 Task: Find connections with filter location Dormagen with filter topic #openhouse with filter profile language Potuguese with filter current company Harvard Business Publishing with filter school Osmania University with filter industry Fossil Fuel Electric Power Generation with filter service category Life Coaching with filter keywords title Operations Assistant
Action: Mouse moved to (477, 61)
Screenshot: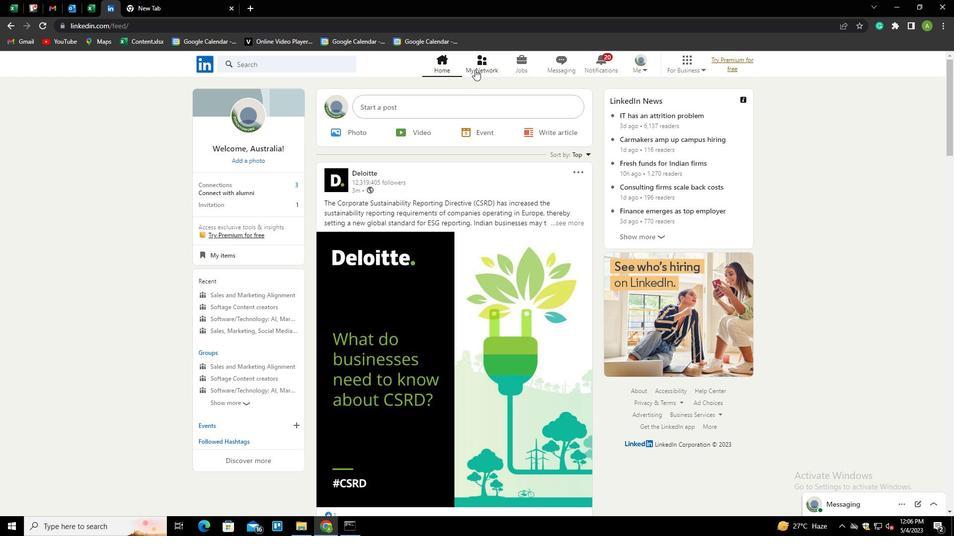 
Action: Mouse pressed left at (477, 61)
Screenshot: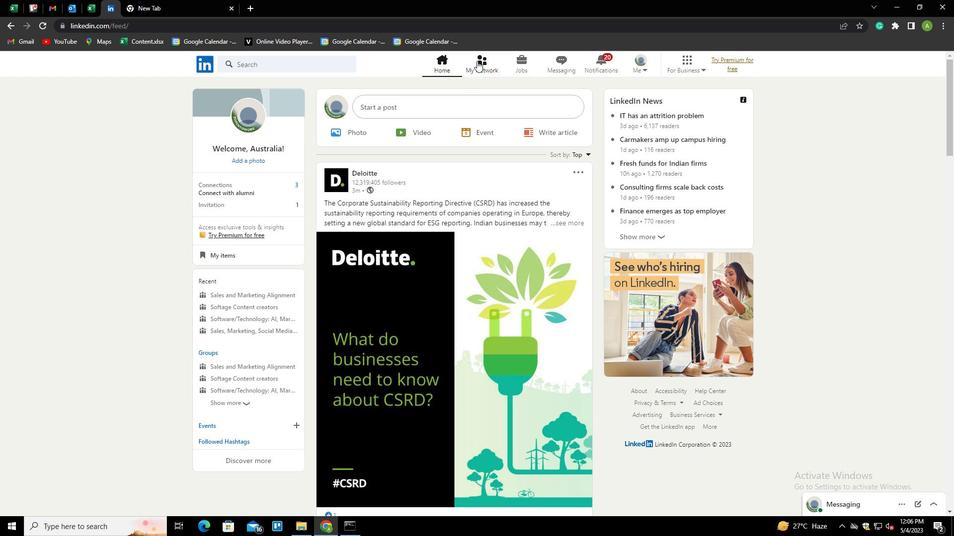 
Action: Mouse moved to (287, 114)
Screenshot: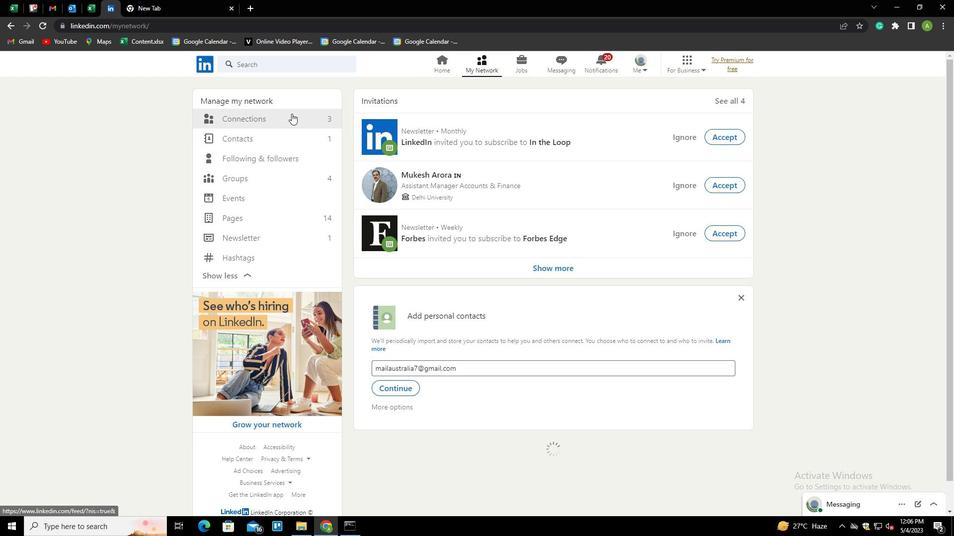 
Action: Mouse pressed left at (287, 114)
Screenshot: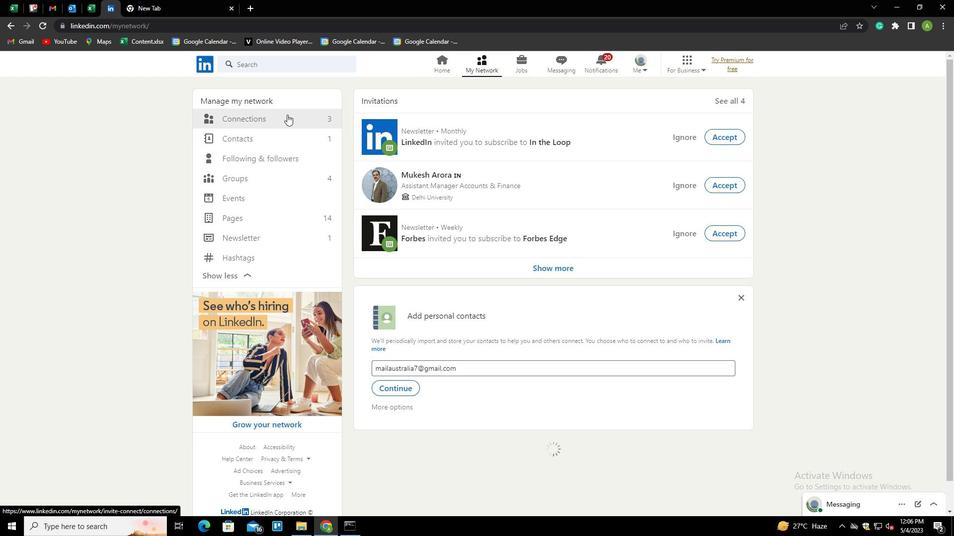
Action: Mouse moved to (531, 117)
Screenshot: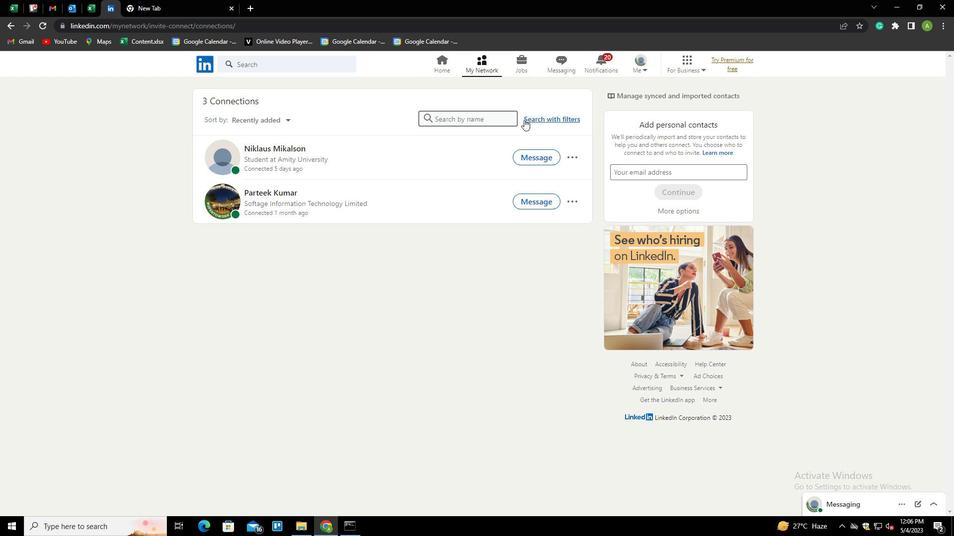
Action: Mouse pressed left at (531, 117)
Screenshot: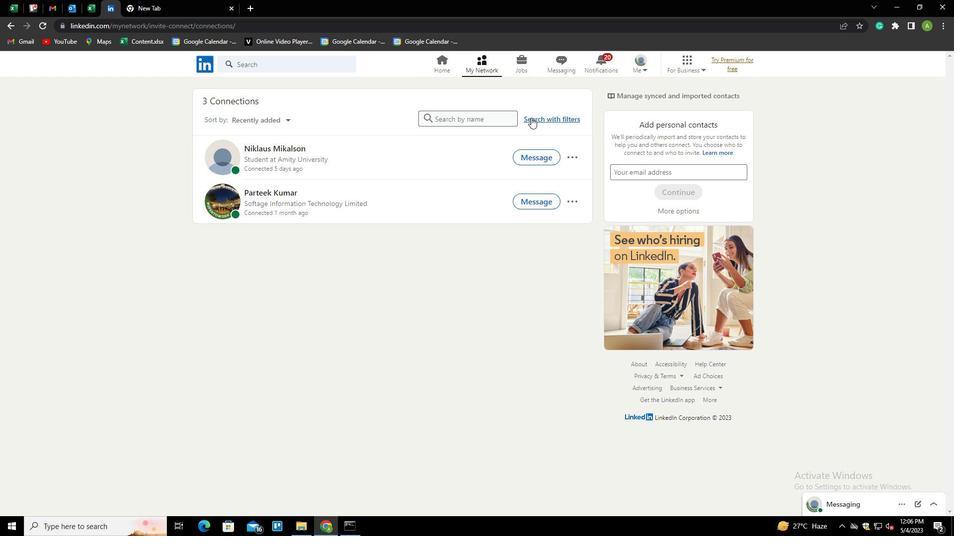 
Action: Mouse moved to (510, 92)
Screenshot: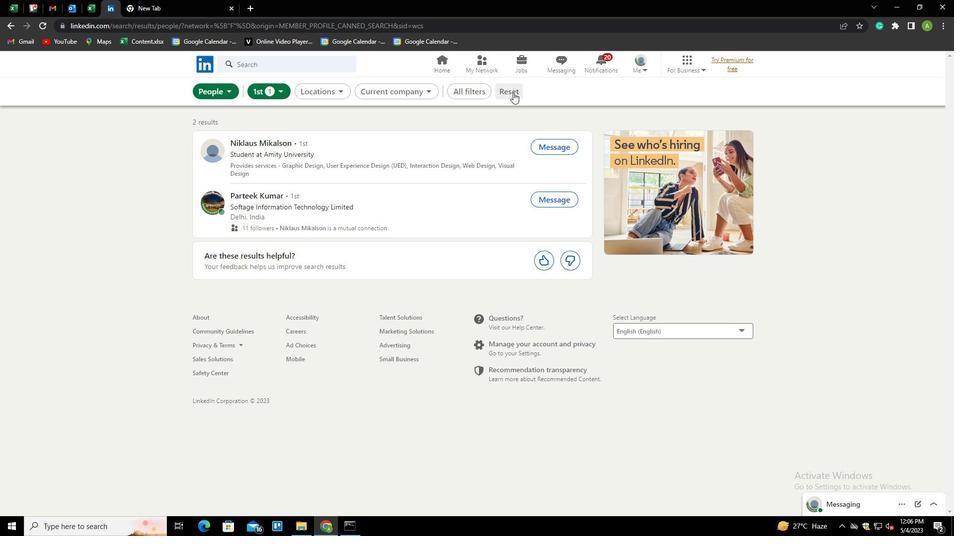 
Action: Mouse pressed left at (510, 92)
Screenshot: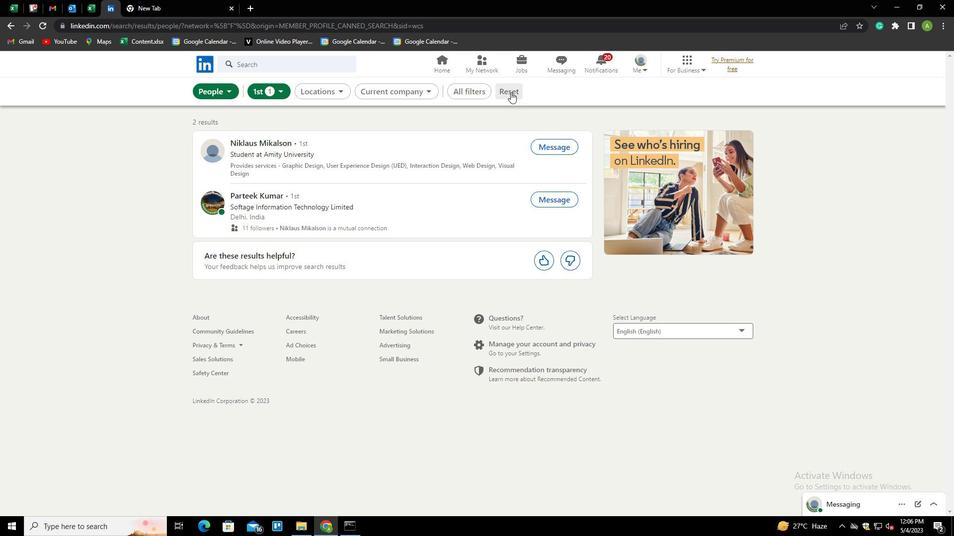 
Action: Mouse moved to (489, 92)
Screenshot: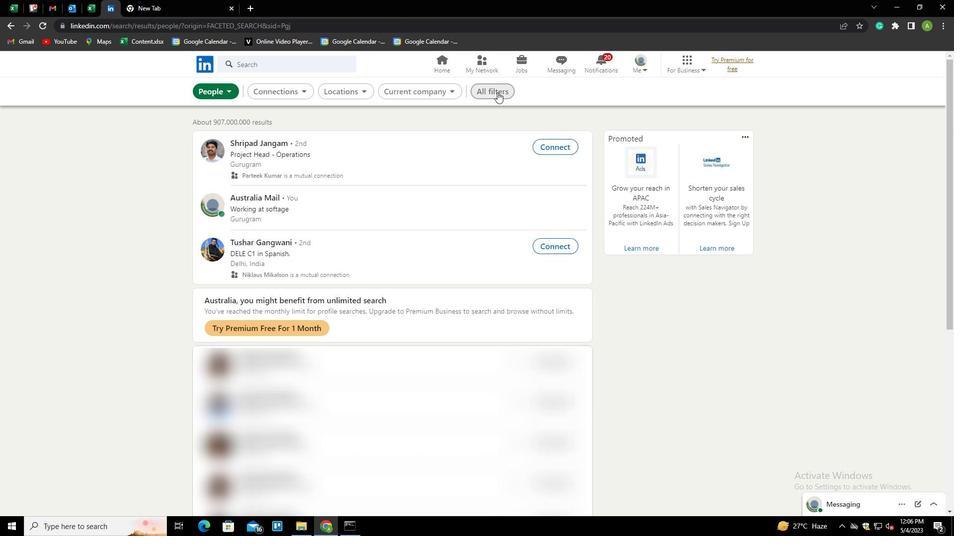 
Action: Mouse pressed left at (489, 92)
Screenshot: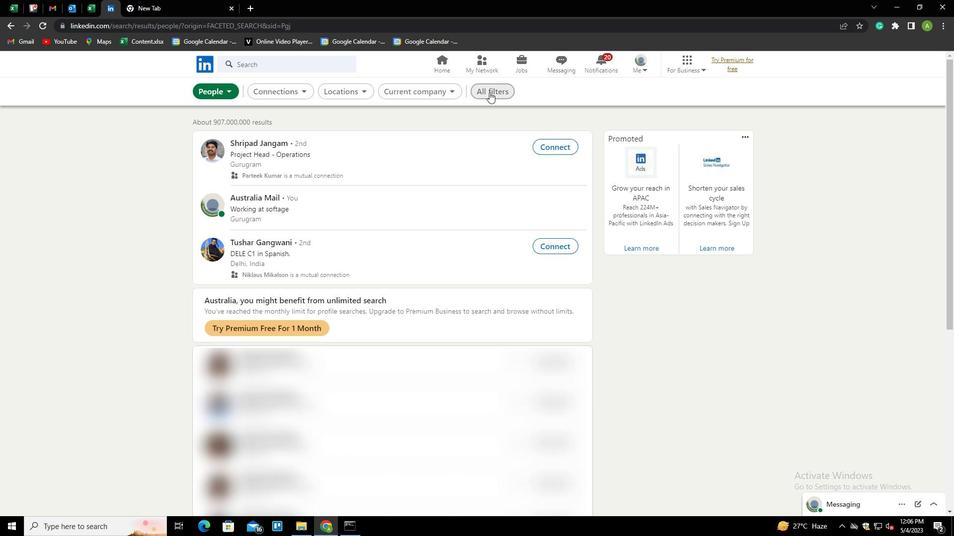 
Action: Mouse moved to (728, 252)
Screenshot: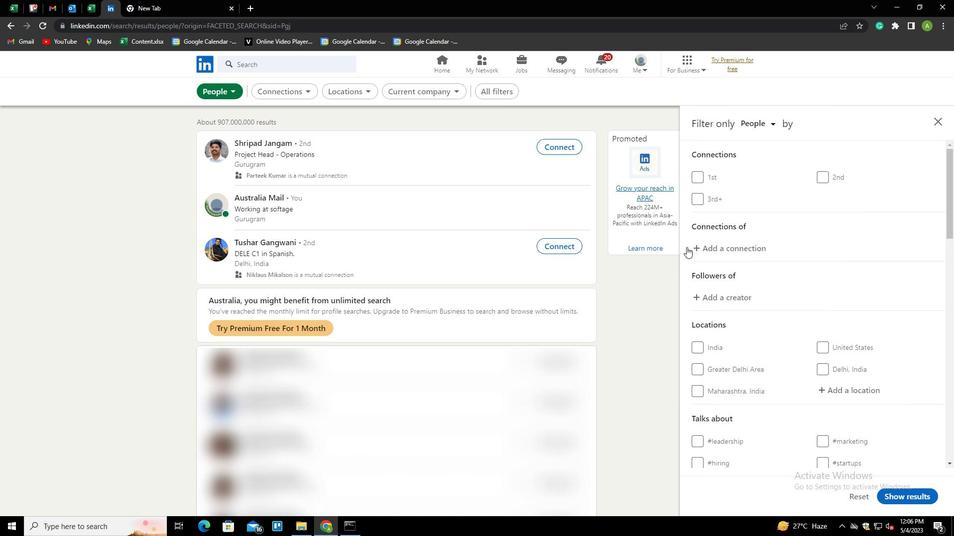
Action: Mouse scrolled (728, 251) with delta (0, 0)
Screenshot: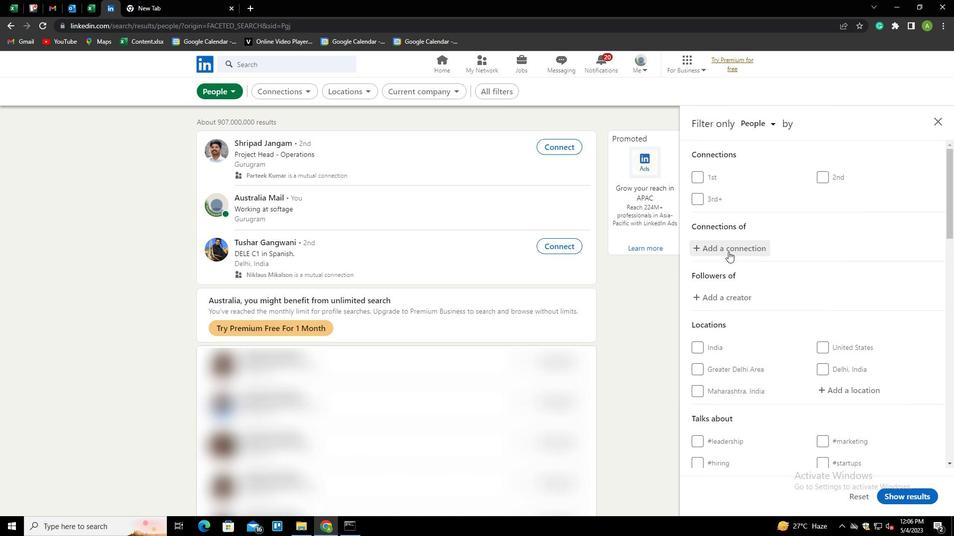 
Action: Mouse scrolled (728, 251) with delta (0, 0)
Screenshot: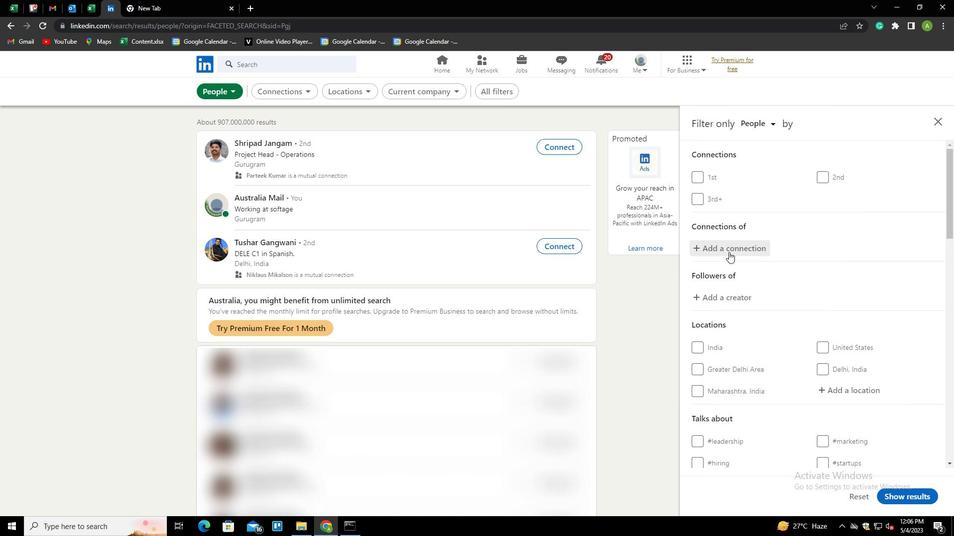 
Action: Mouse moved to (847, 293)
Screenshot: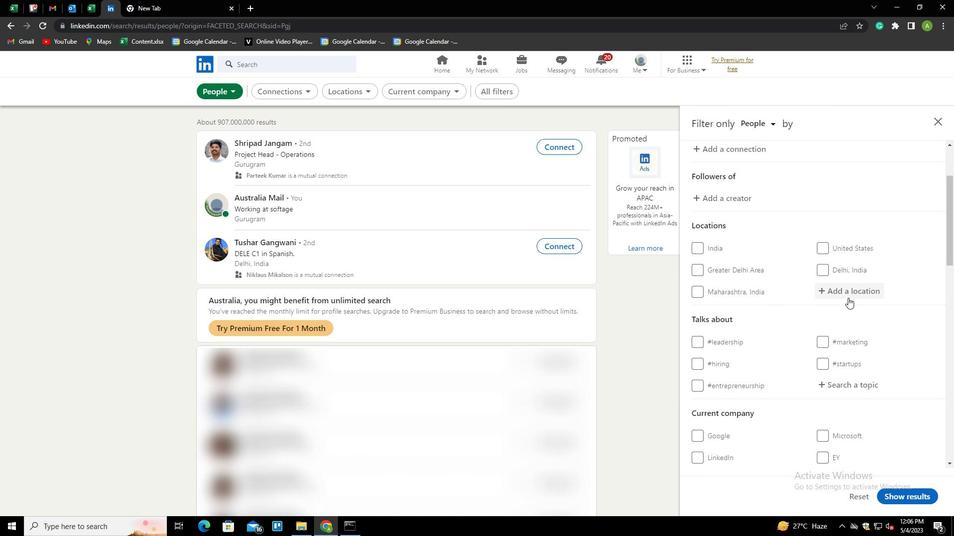 
Action: Mouse pressed left at (847, 293)
Screenshot: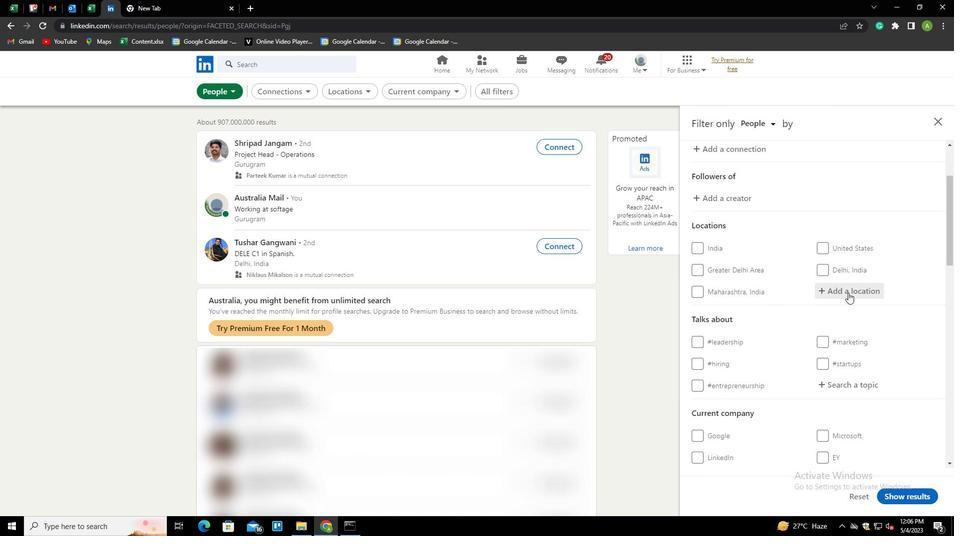
Action: Key pressed <Key.shift>
Screenshot: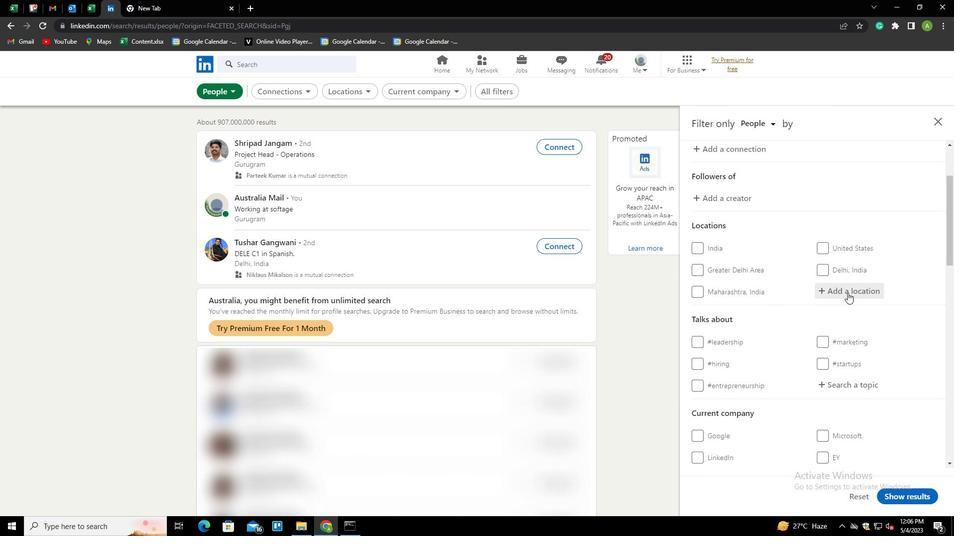 
Action: Mouse moved to (846, 293)
Screenshot: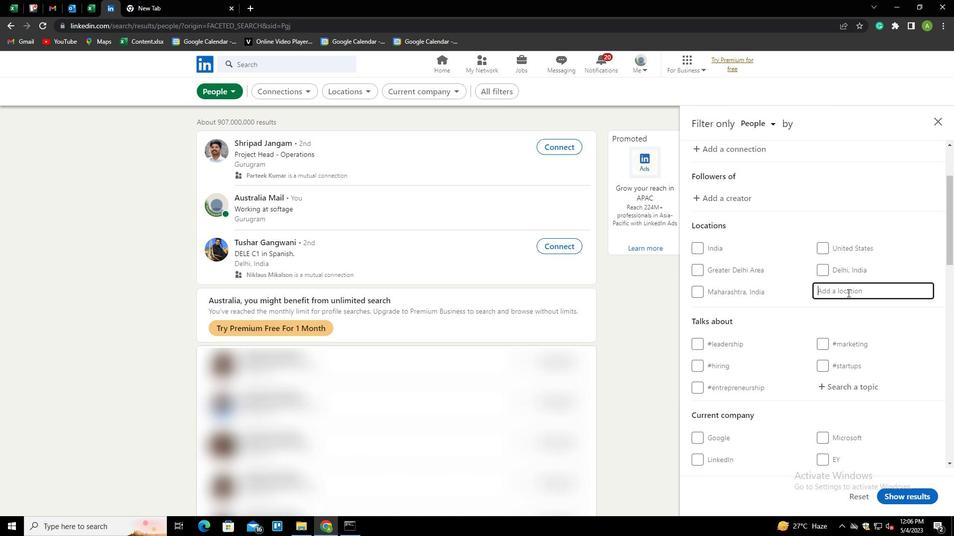 
Action: Key pressed DORMAGEN<Key.down><Key.enter>
Screenshot: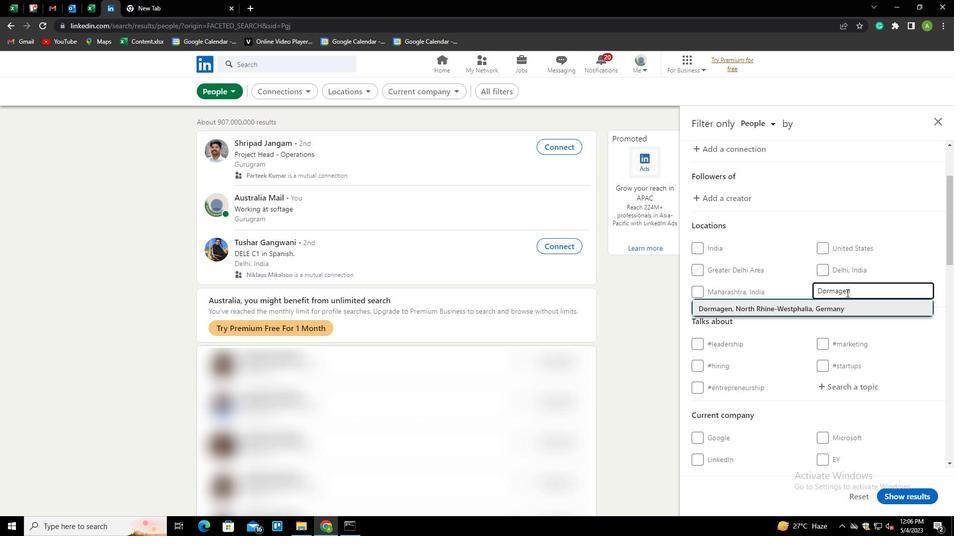 
Action: Mouse moved to (808, 272)
Screenshot: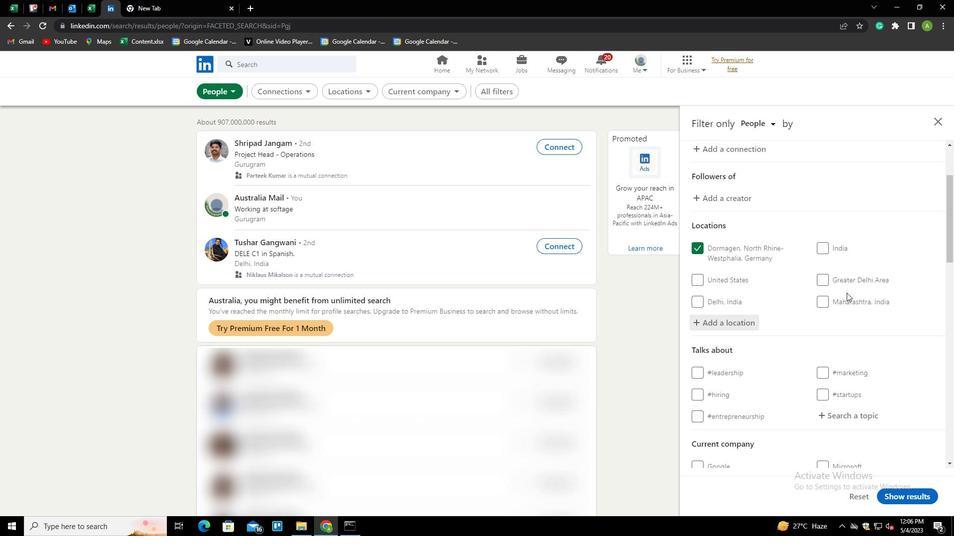 
Action: Mouse scrolled (808, 272) with delta (0, 0)
Screenshot: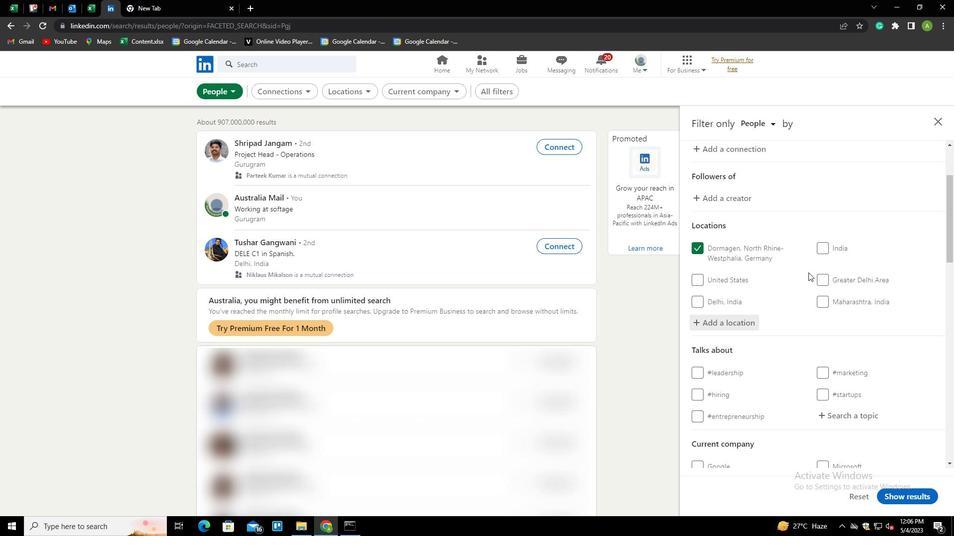 
Action: Mouse moved to (807, 272)
Screenshot: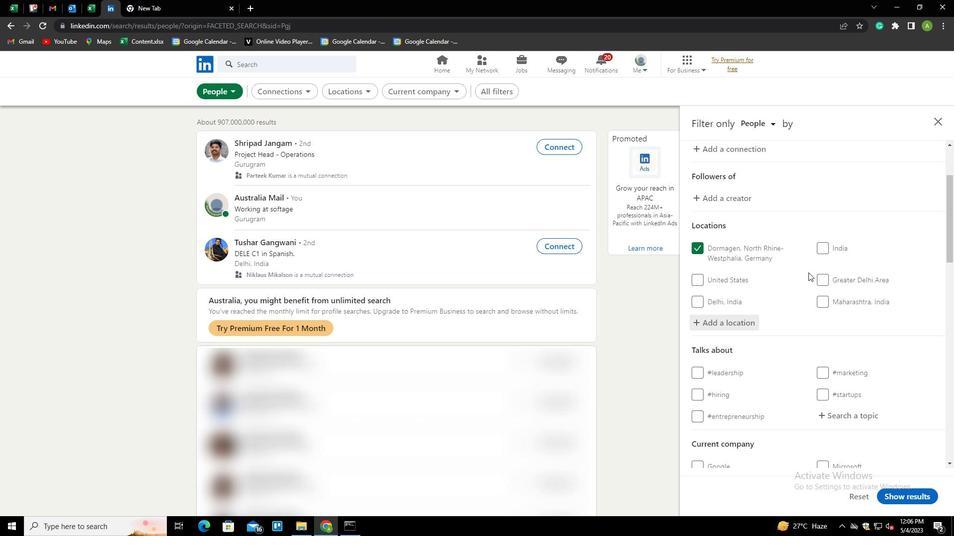 
Action: Mouse scrolled (807, 272) with delta (0, 0)
Screenshot: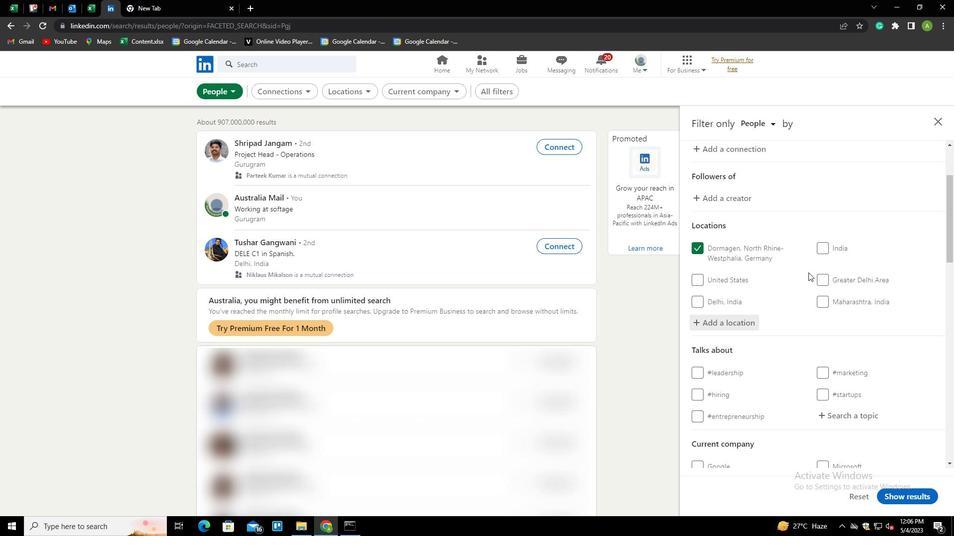 
Action: Mouse moved to (835, 313)
Screenshot: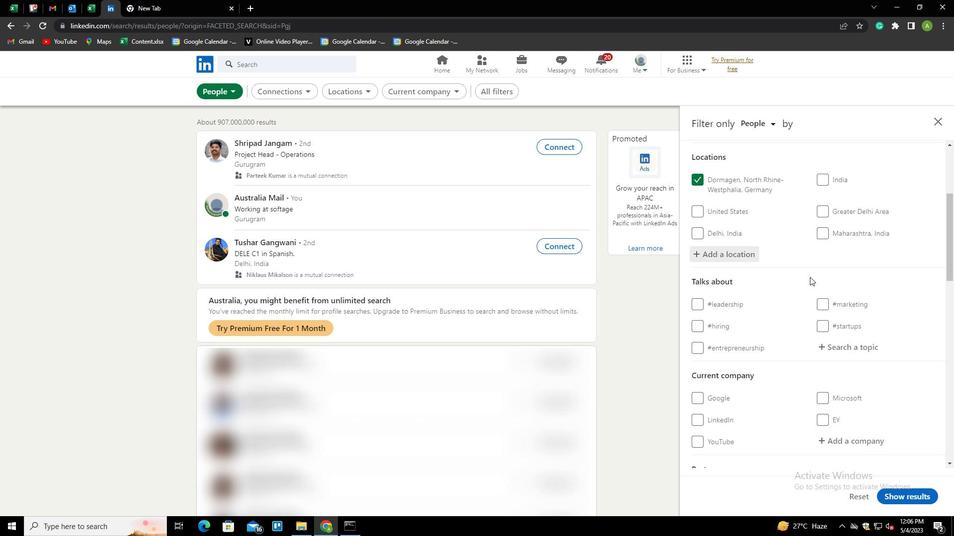 
Action: Mouse pressed left at (835, 313)
Screenshot: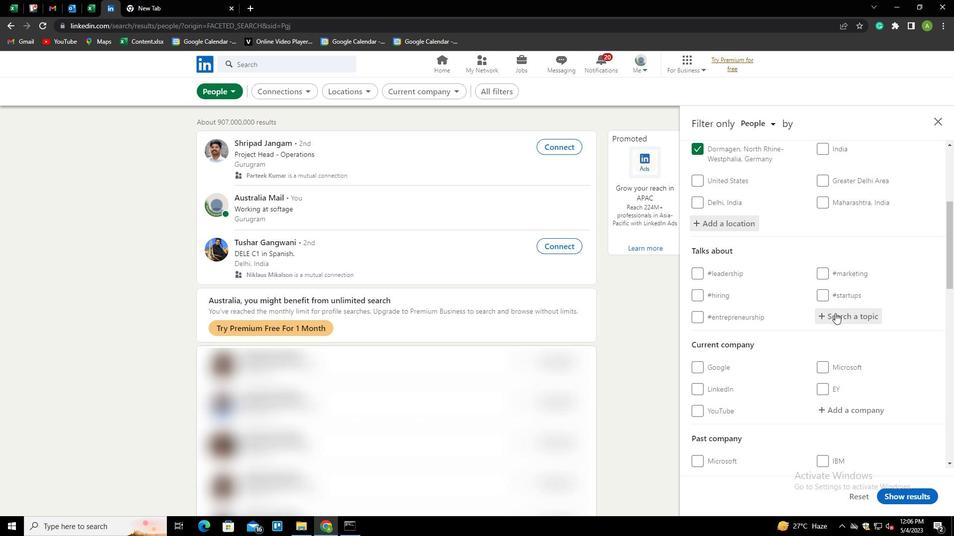 
Action: Key pressed OPENHOUSE<Key.down><Key.down><Key.enter>
Screenshot: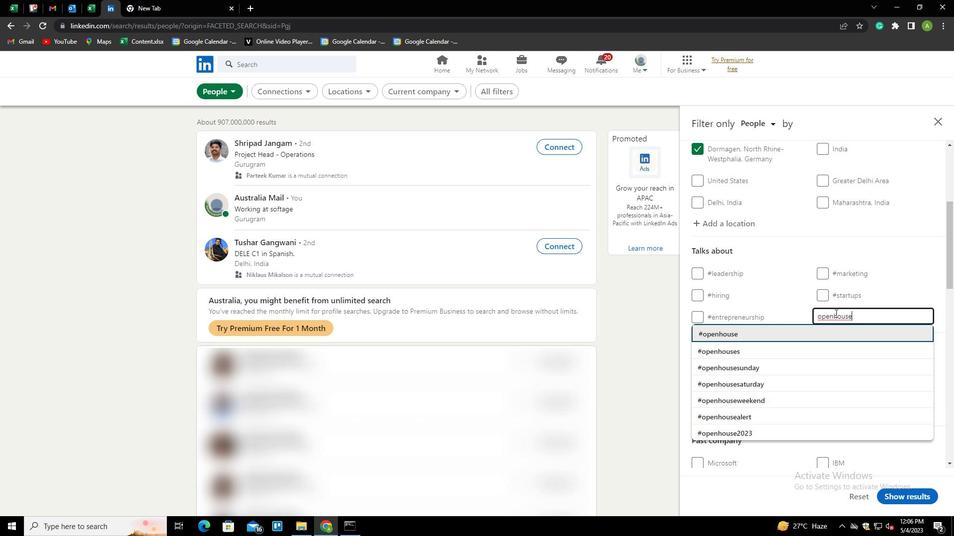 
Action: Mouse scrolled (835, 313) with delta (0, 0)
Screenshot: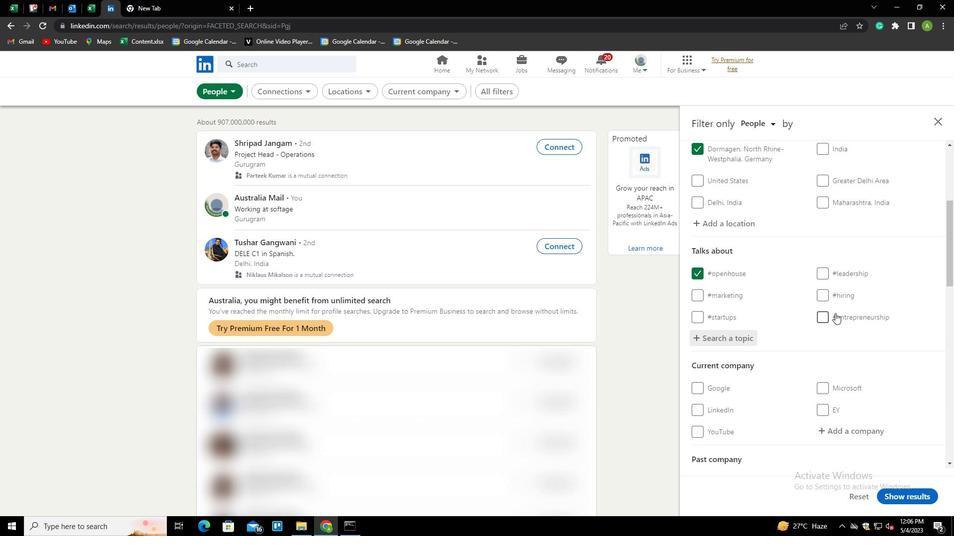 
Action: Mouse scrolled (835, 313) with delta (0, 0)
Screenshot: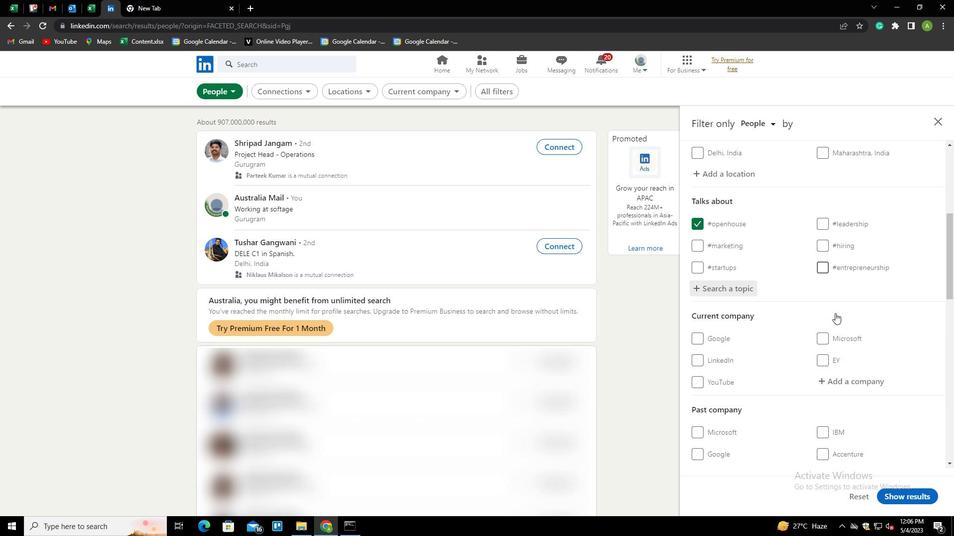 
Action: Mouse scrolled (835, 313) with delta (0, 0)
Screenshot: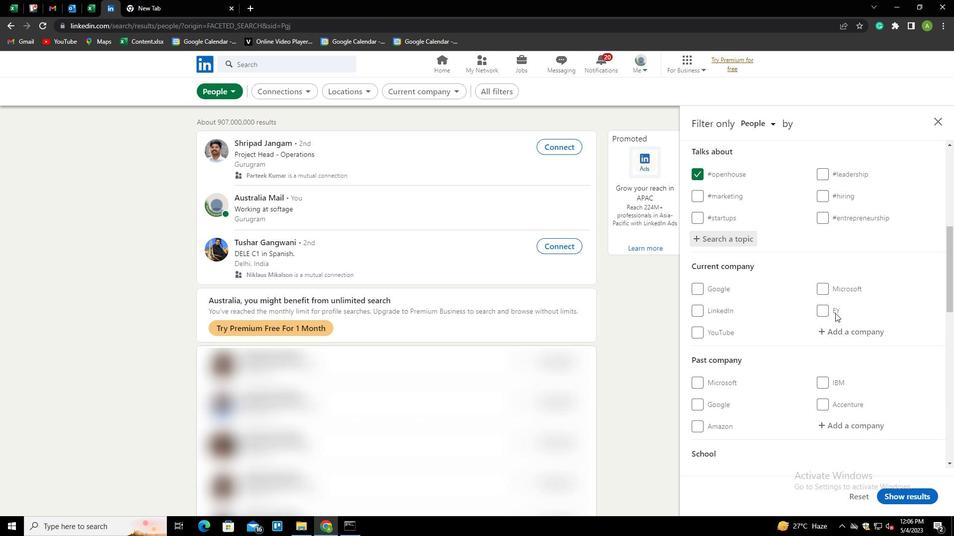 
Action: Mouse scrolled (835, 313) with delta (0, 0)
Screenshot: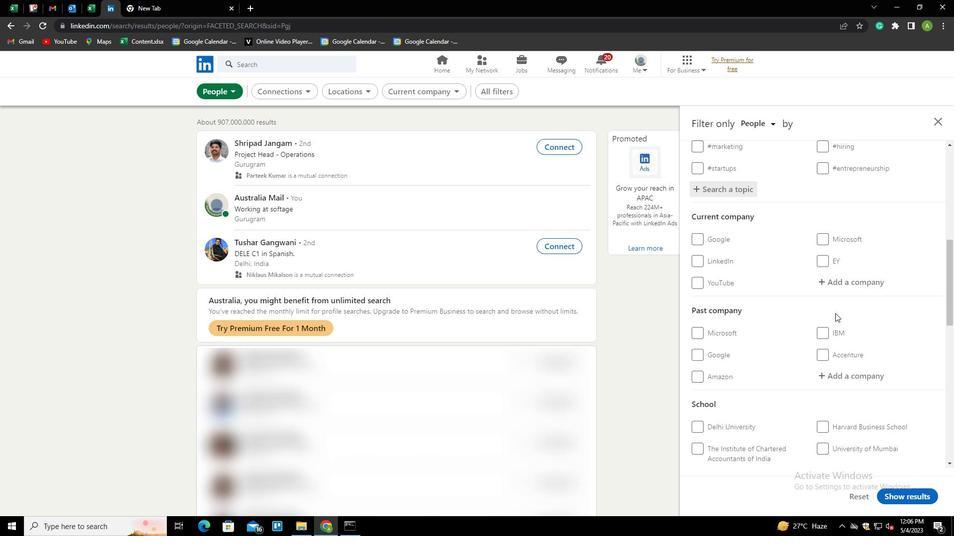 
Action: Mouse scrolled (835, 313) with delta (0, 0)
Screenshot: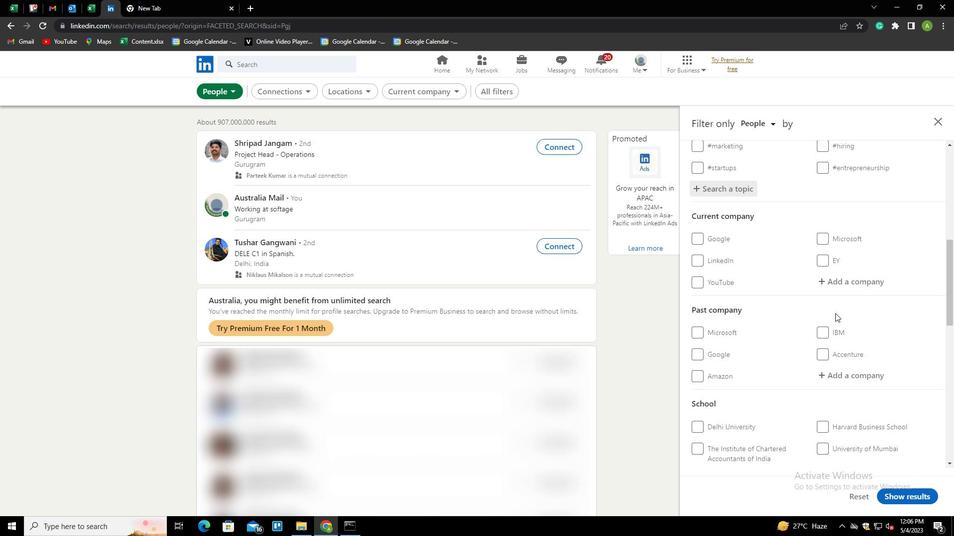 
Action: Mouse scrolled (835, 313) with delta (0, 0)
Screenshot: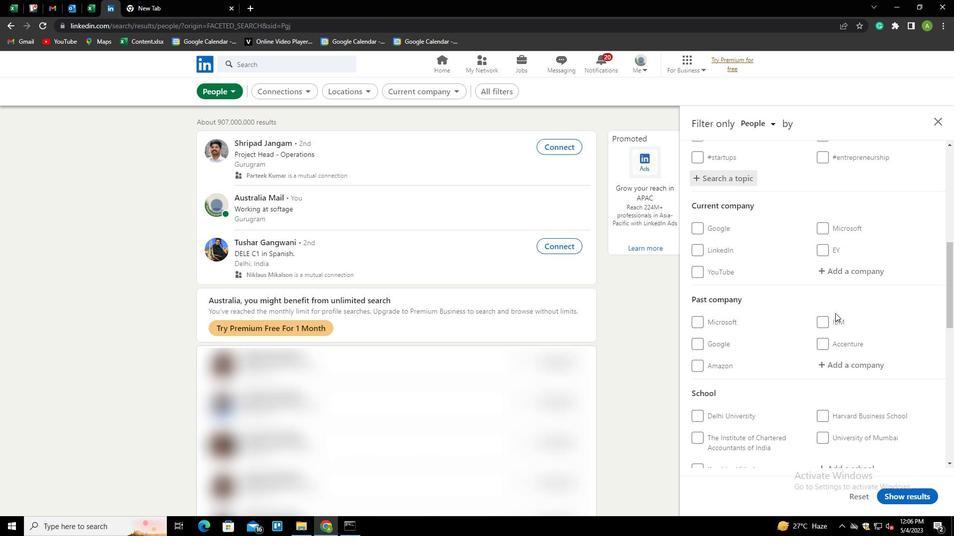 
Action: Mouse scrolled (835, 313) with delta (0, 0)
Screenshot: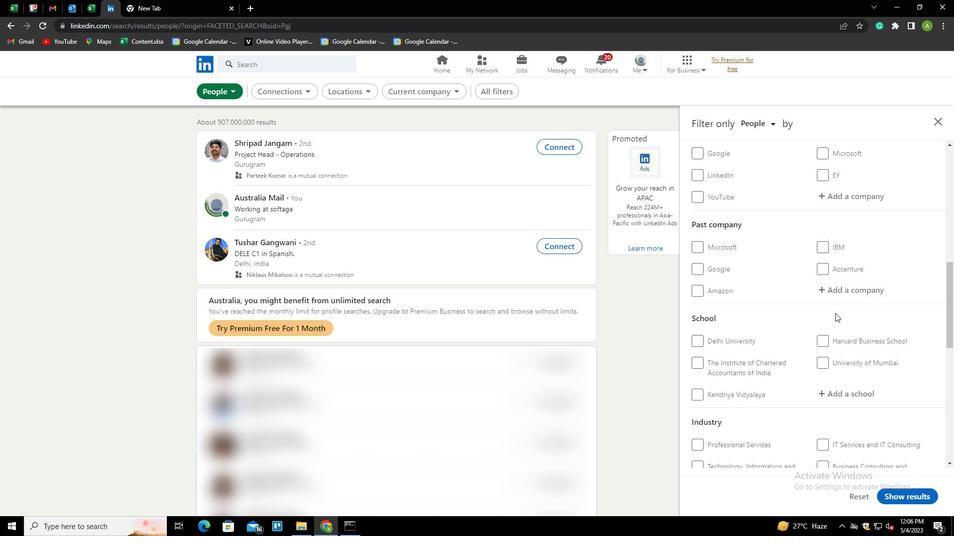 
Action: Mouse scrolled (835, 313) with delta (0, 0)
Screenshot: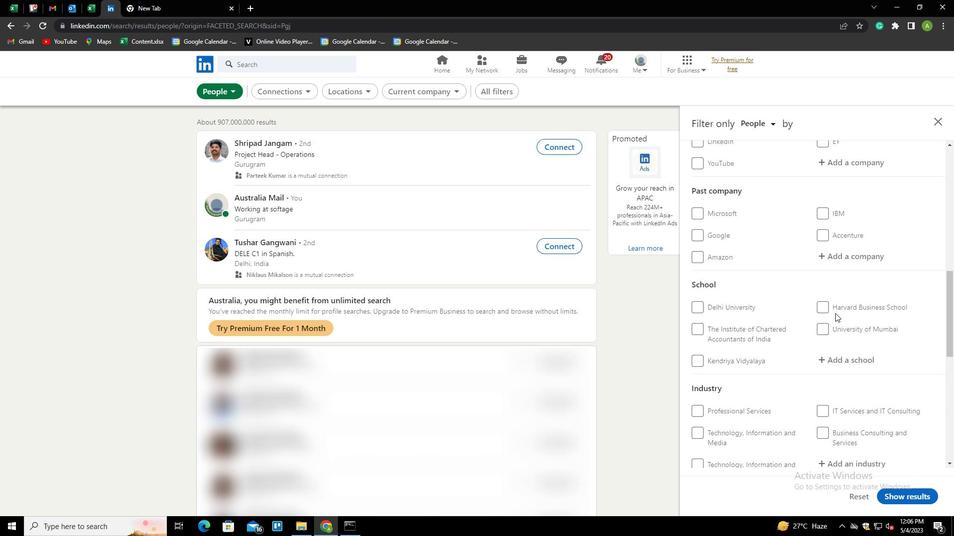 
Action: Mouse scrolled (835, 313) with delta (0, 0)
Screenshot: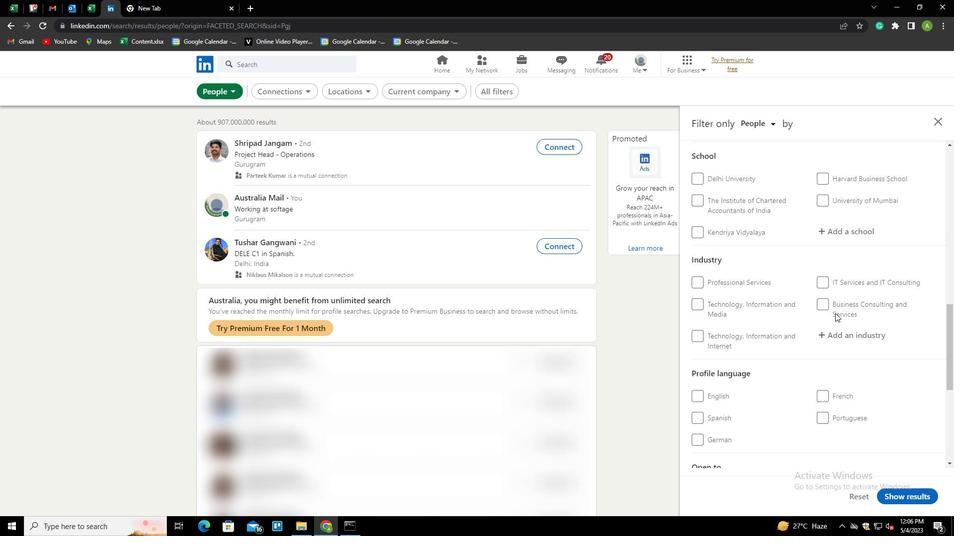 
Action: Mouse moved to (822, 373)
Screenshot: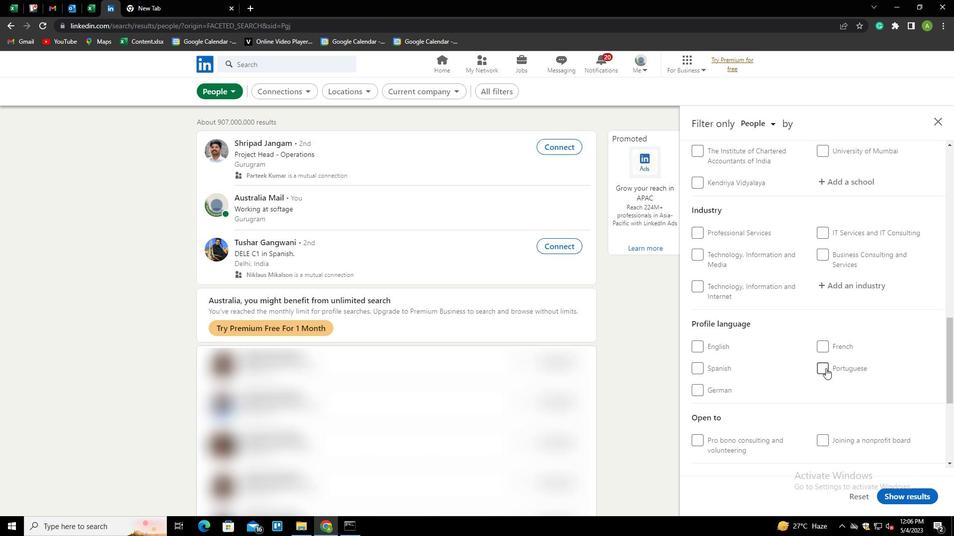 
Action: Mouse pressed left at (822, 373)
Screenshot: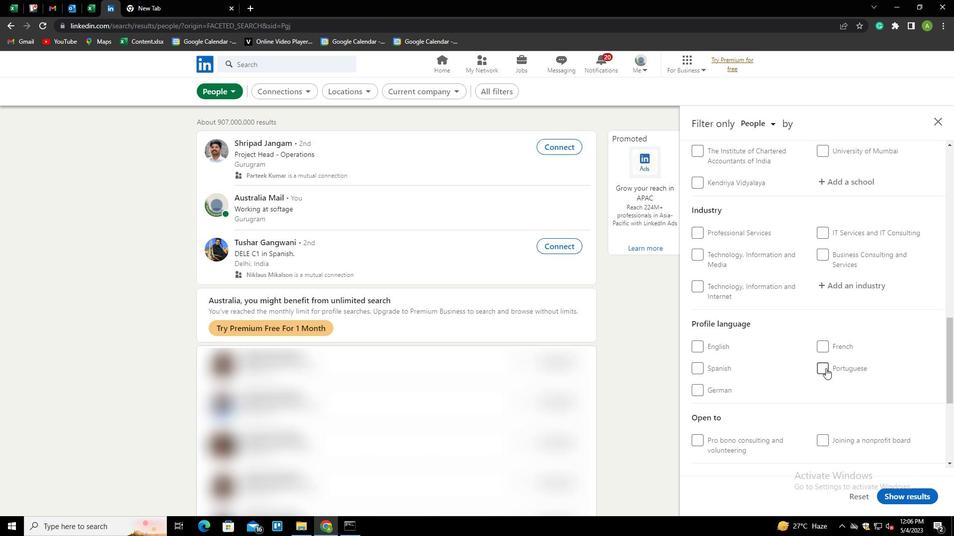 
Action: Mouse moved to (855, 330)
Screenshot: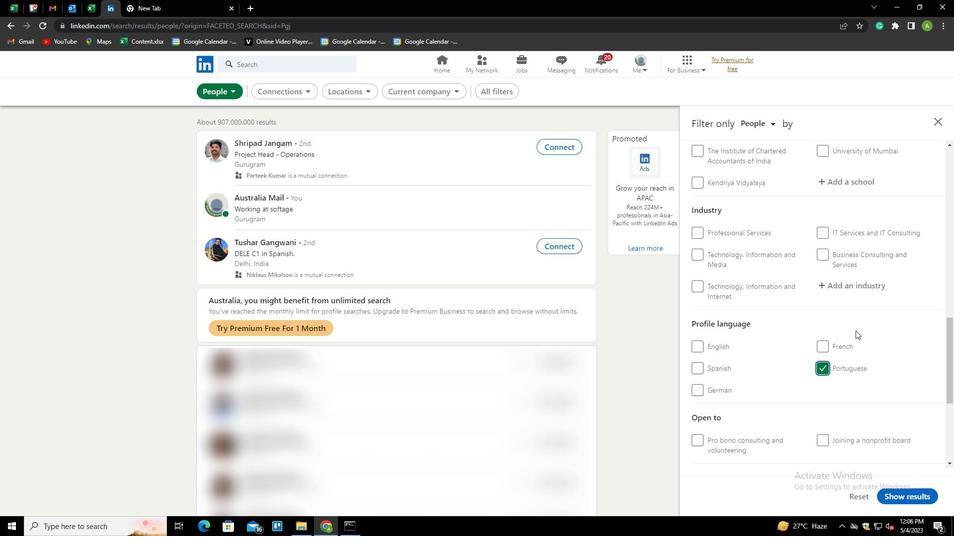 
Action: Mouse scrolled (855, 330) with delta (0, 0)
Screenshot: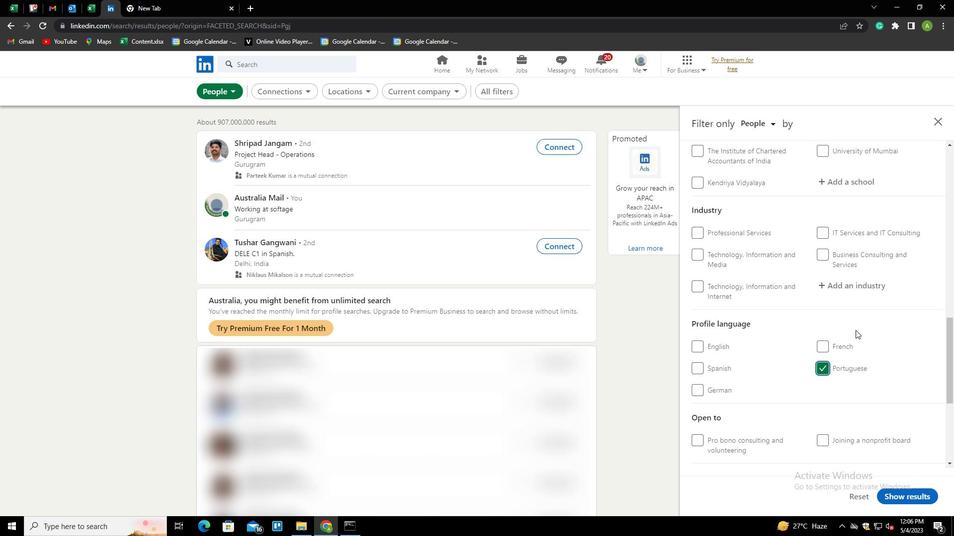 
Action: Mouse scrolled (855, 330) with delta (0, 0)
Screenshot: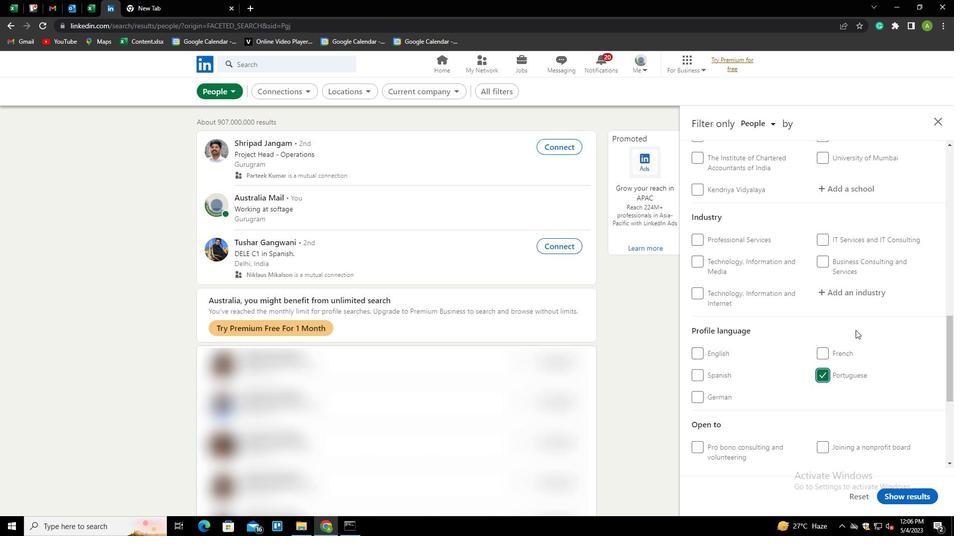 
Action: Mouse scrolled (855, 330) with delta (0, 0)
Screenshot: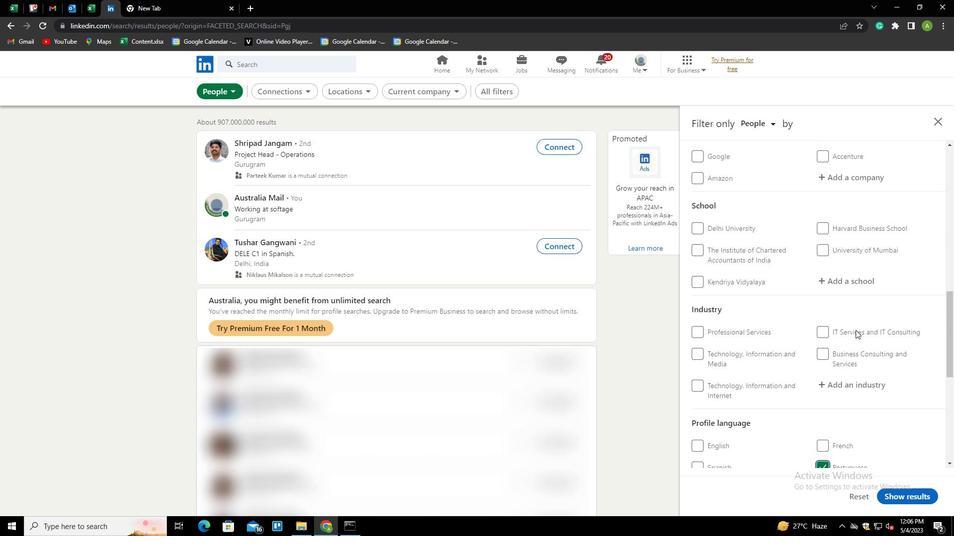 
Action: Mouse scrolled (855, 330) with delta (0, 0)
Screenshot: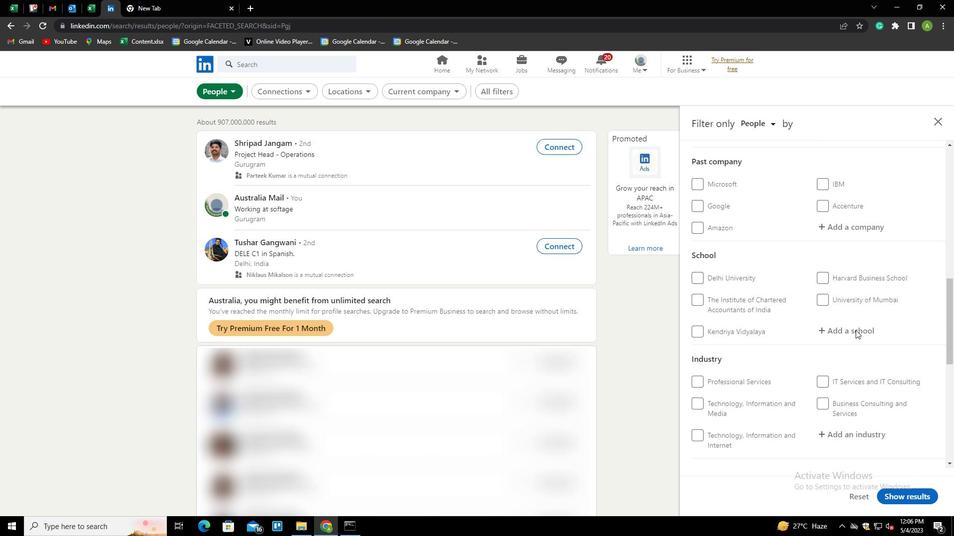 
Action: Mouse scrolled (855, 330) with delta (0, 0)
Screenshot: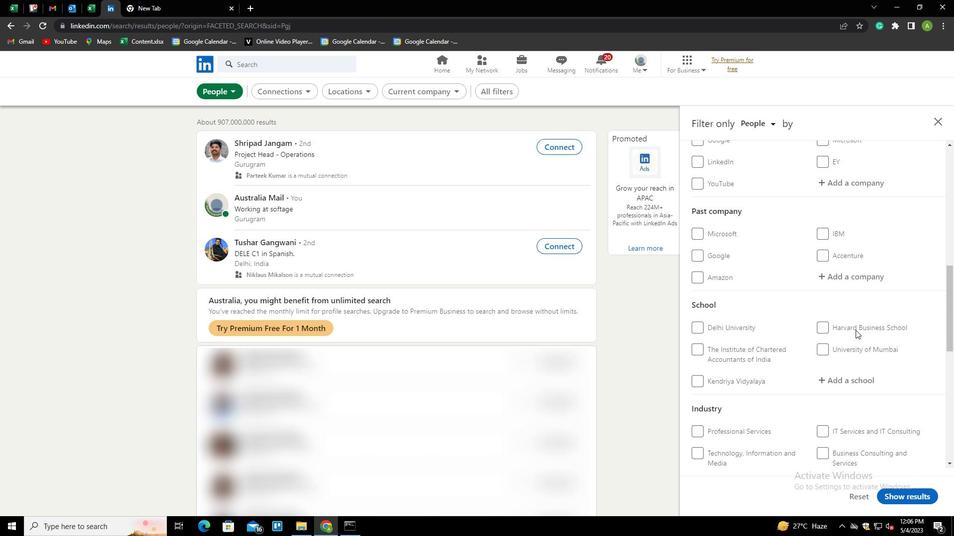
Action: Mouse scrolled (855, 330) with delta (0, 0)
Screenshot: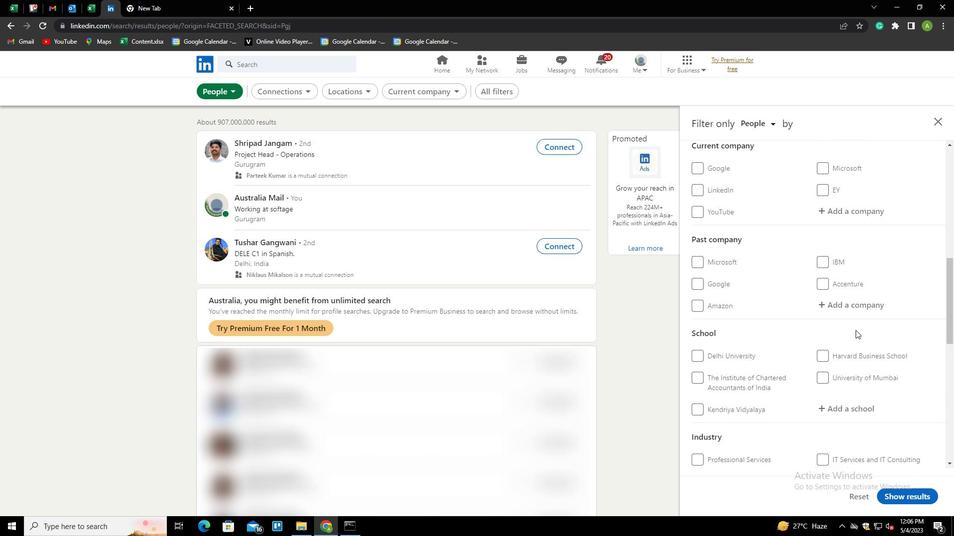 
Action: Mouse moved to (837, 276)
Screenshot: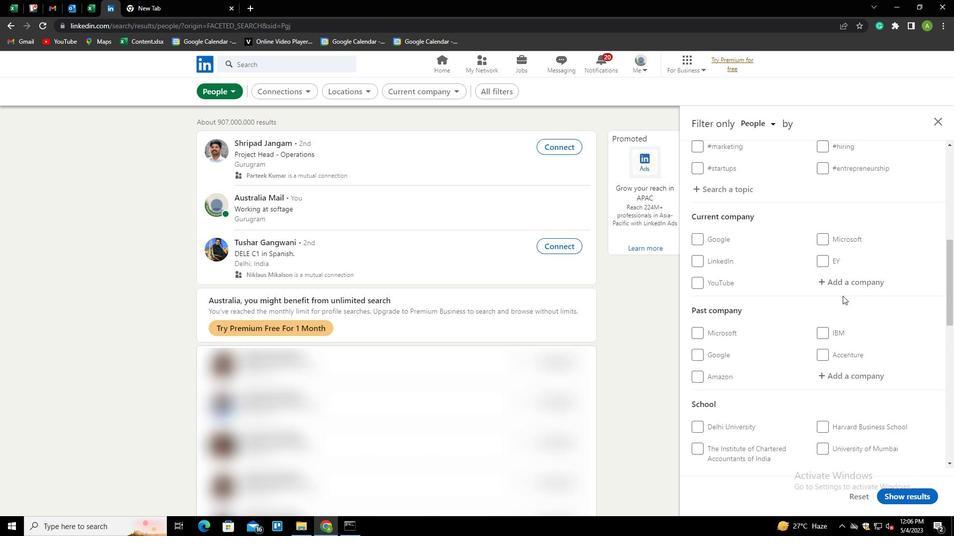 
Action: Mouse pressed left at (837, 276)
Screenshot: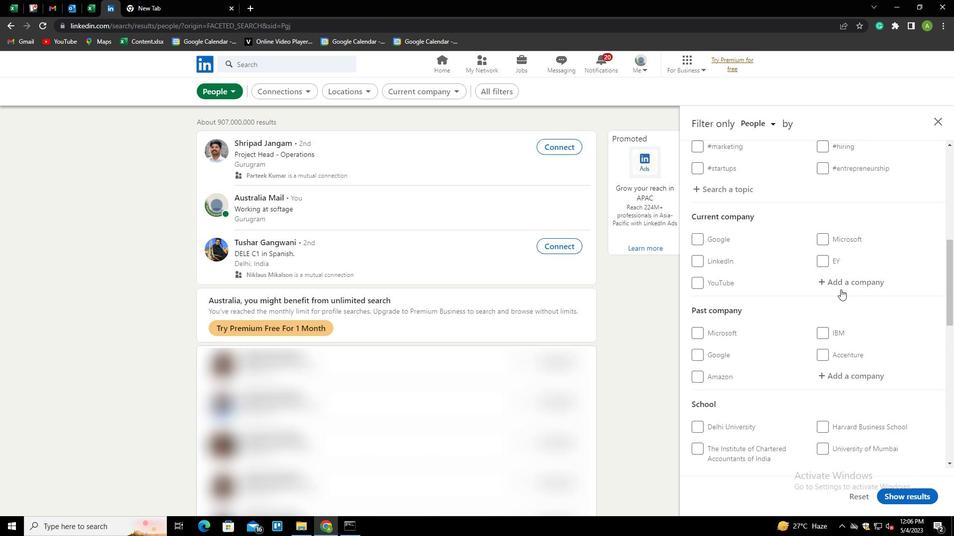 
Action: Mouse moved to (836, 276)
Screenshot: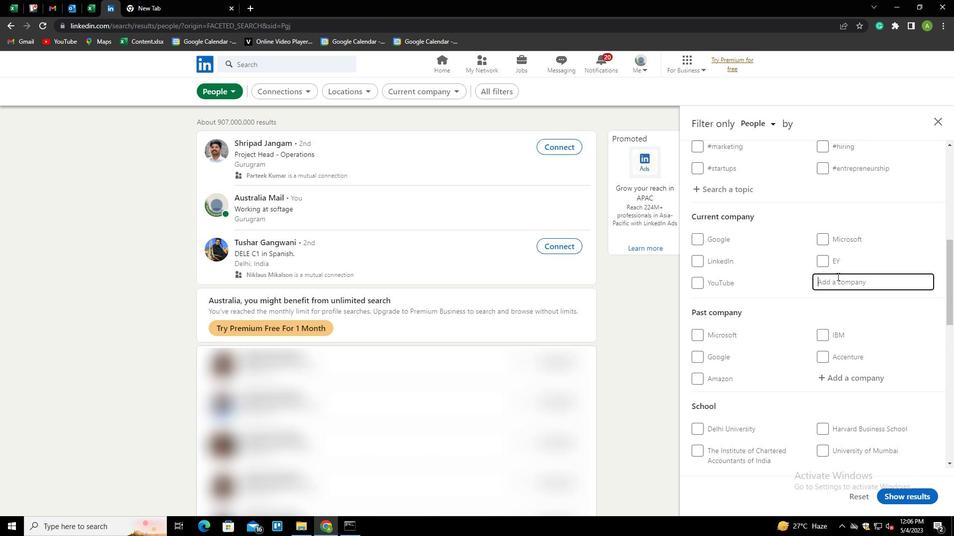 
Action: Key pressed <Key.shift>HARVR<Key.backspace>ARD<Key.space><Key.shift>BUSINESS<Key.space><Key.shift><Key.shift><Key.shift><Key.shift><Key.shift><Key.shift><Key.shift><Key.shift><Key.shift><Key.shift><Key.shift><Key.shift><Key.shift><Key.shift><Key.shift><Key.shift><Key.shift><Key.shift><Key.shift><Key.shift><Key.shift><Key.shift><Key.shift><Key.shift><Key.shift><Key.shift><Key.shift><Key.shift><Key.shift><Key.shift><Key.shift><Key.shift><Key.shift><Key.shift>PUBLISHING<Key.down><Key.down><Key.enter>
Screenshot: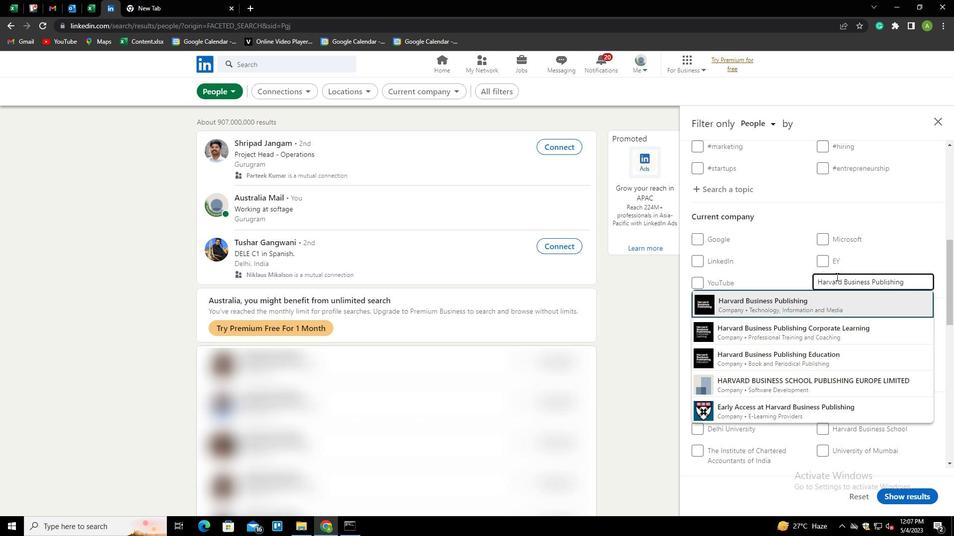 
Action: Mouse scrolled (836, 276) with delta (0, 0)
Screenshot: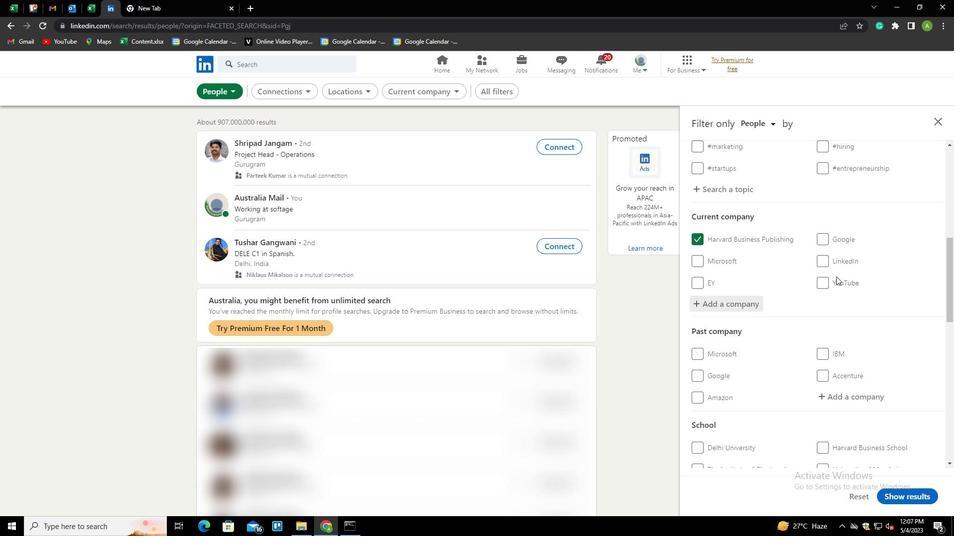 
Action: Mouse scrolled (836, 276) with delta (0, 0)
Screenshot: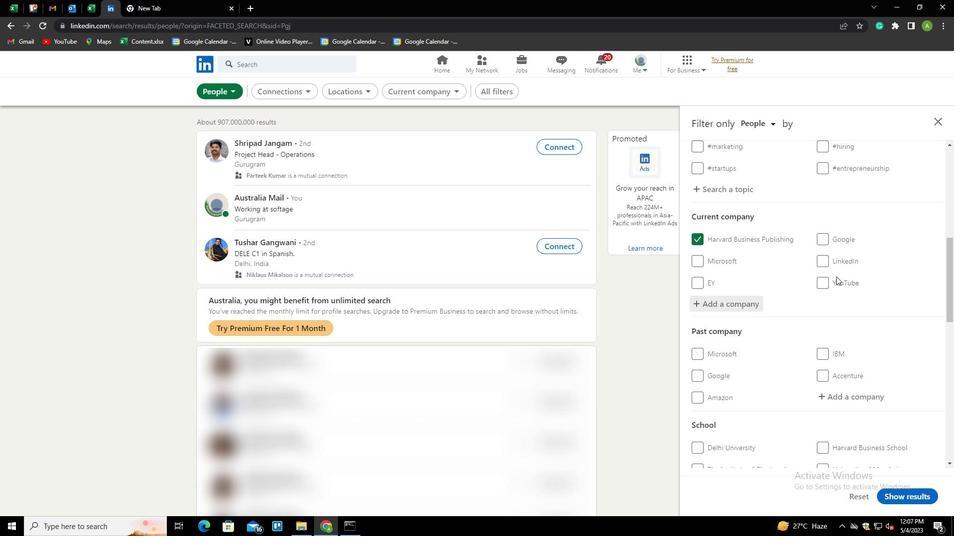 
Action: Mouse scrolled (836, 276) with delta (0, 0)
Screenshot: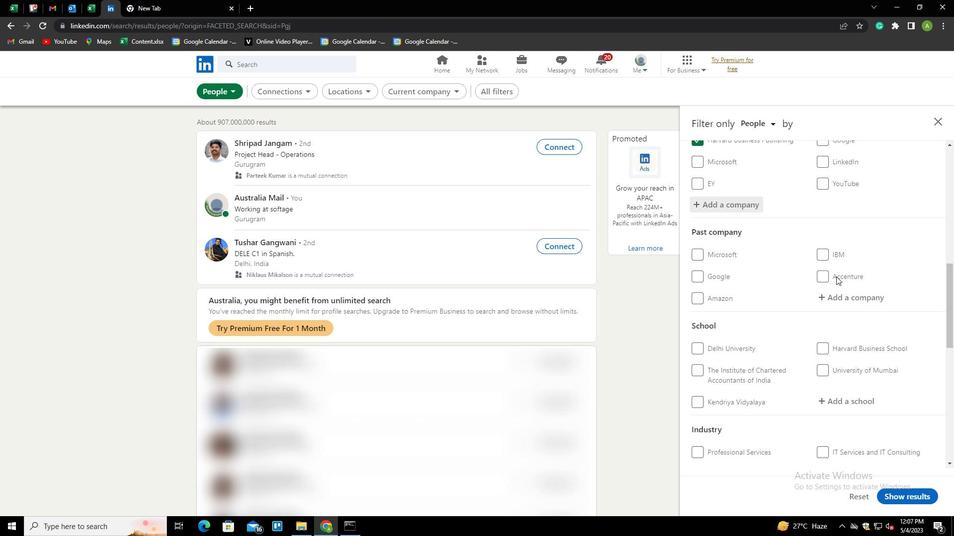 
Action: Mouse scrolled (836, 276) with delta (0, 0)
Screenshot: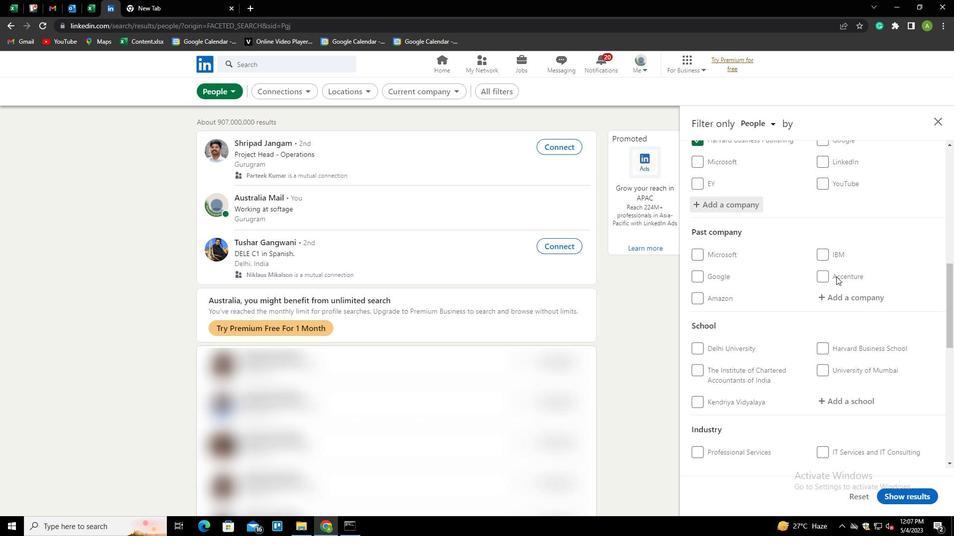 
Action: Mouse scrolled (836, 276) with delta (0, 0)
Screenshot: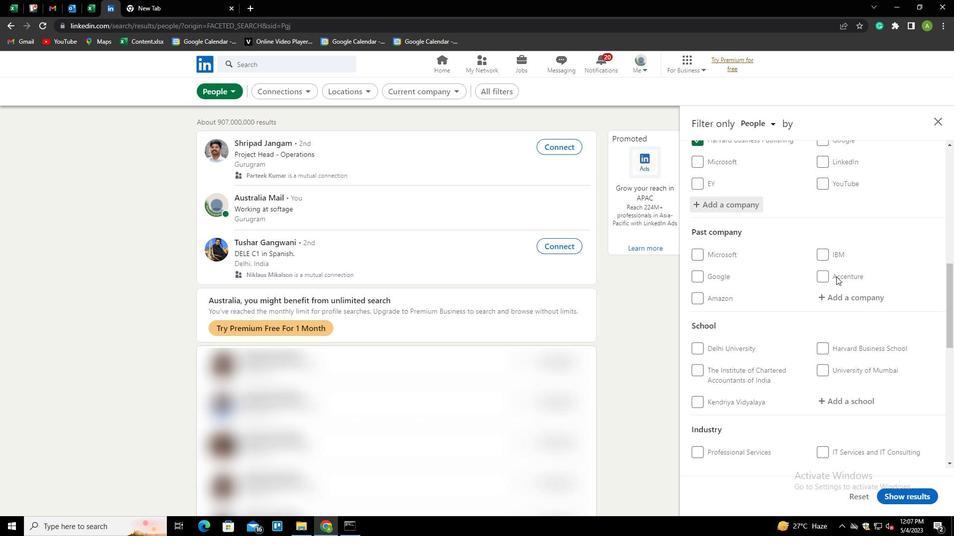 
Action: Mouse moved to (839, 251)
Screenshot: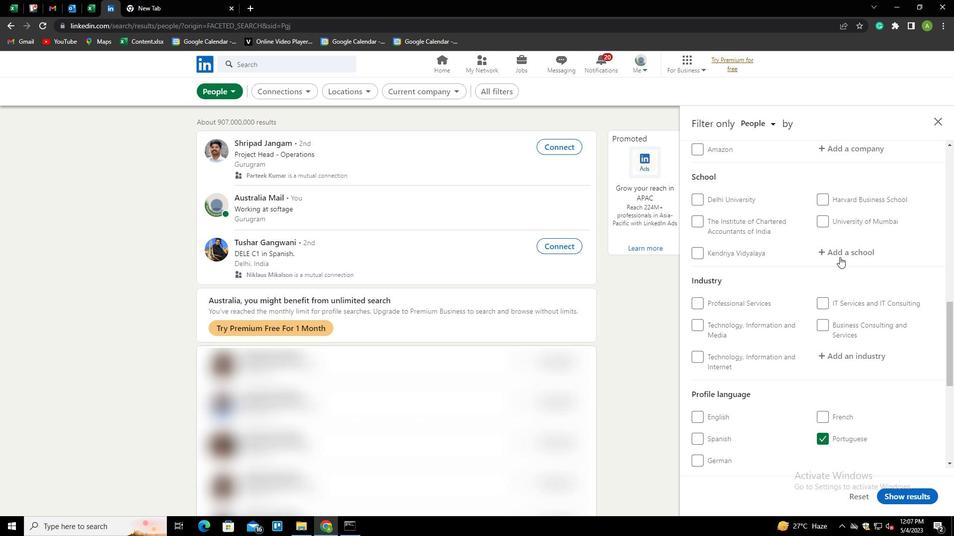 
Action: Mouse pressed left at (839, 251)
Screenshot: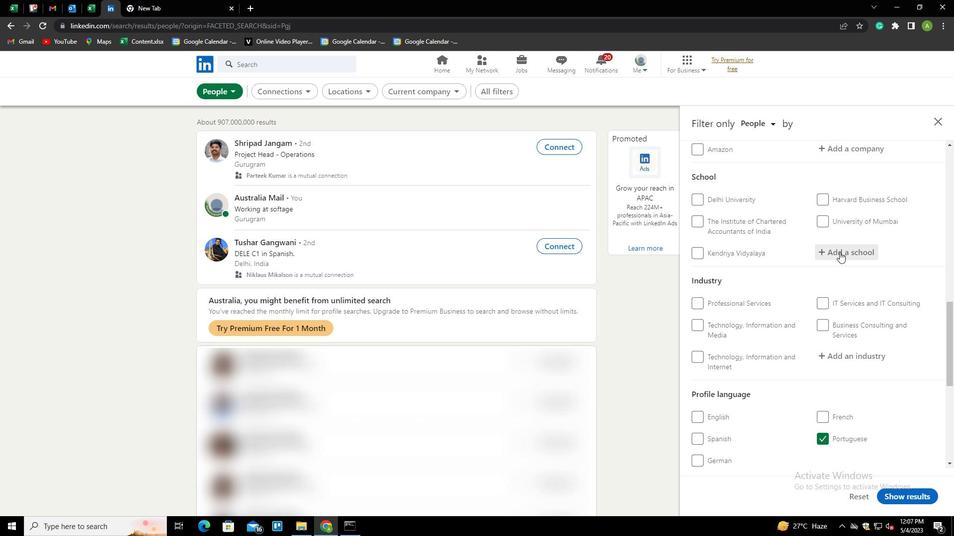 
Action: Mouse moved to (842, 253)
Screenshot: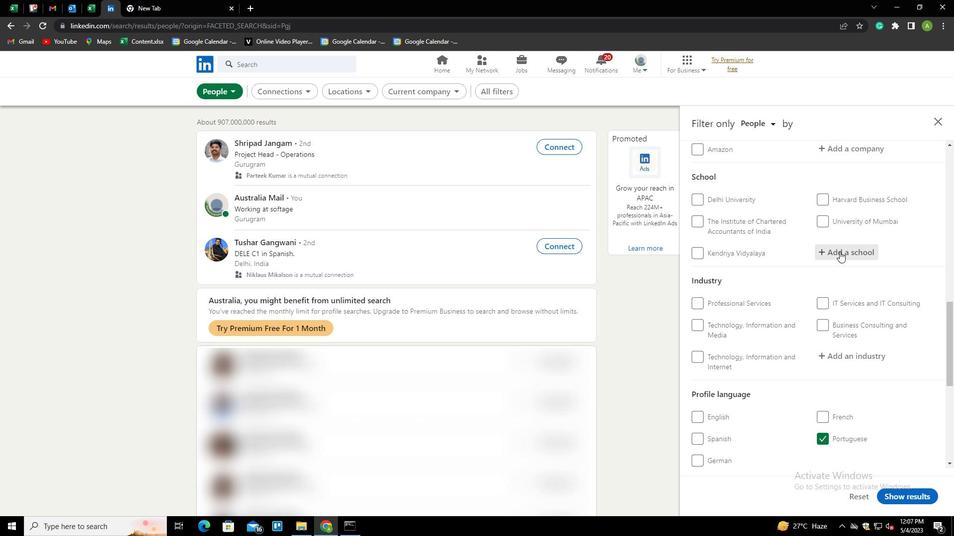 
Action: Mouse pressed left at (842, 253)
Screenshot: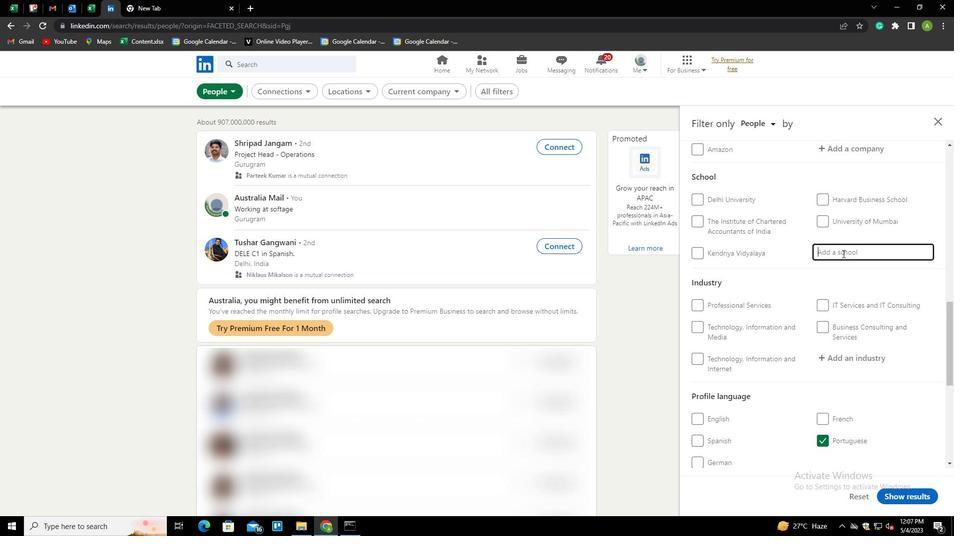 
Action: Key pressed <Key.shift><Key.shift><Key.shift><Key.shift><Key.shift><Key.shift><Key.shift><Key.shift><Key.shift>OSMANIS<Key.backspace>A<Key.space><Key.shift>UNIVERSITY<Key.down><Key.enter>
Screenshot: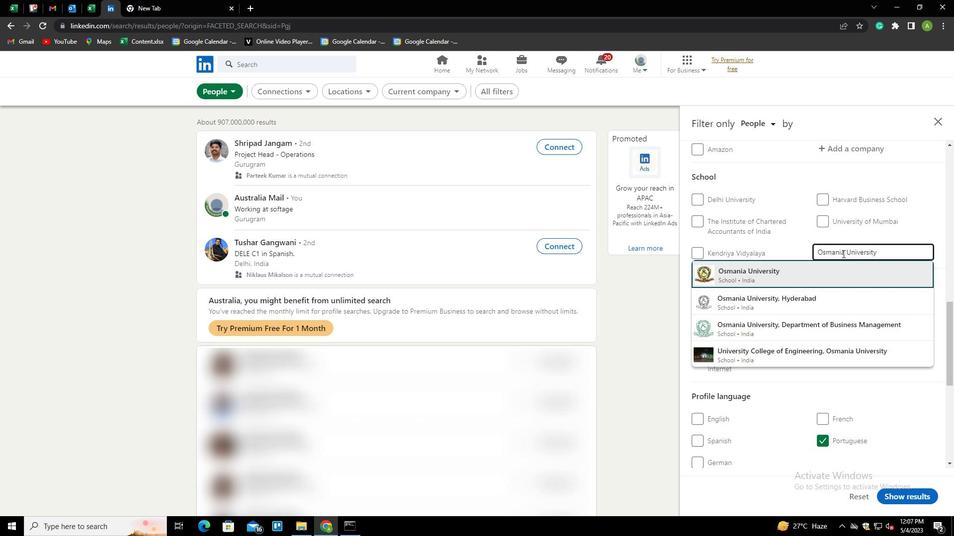 
Action: Mouse scrolled (842, 253) with delta (0, 0)
Screenshot: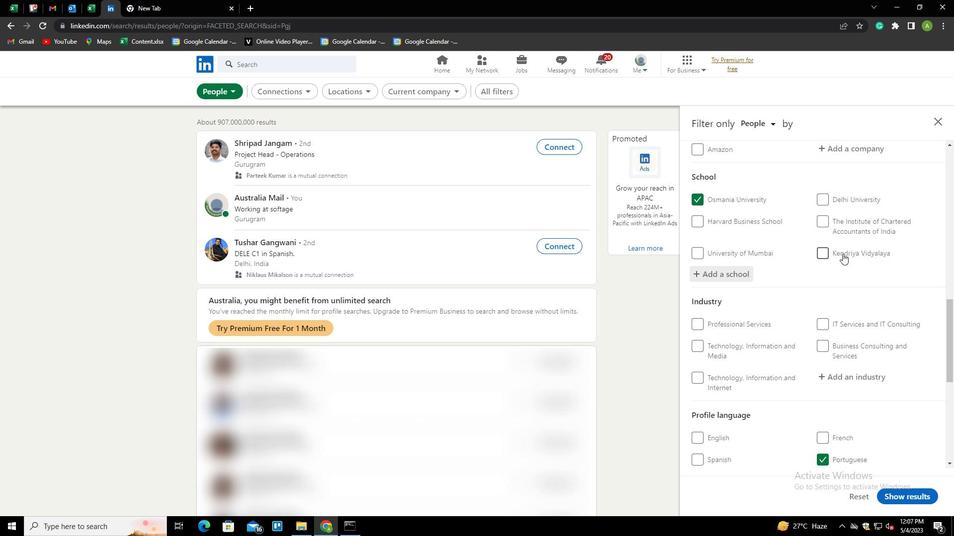 
Action: Mouse scrolled (842, 253) with delta (0, 0)
Screenshot: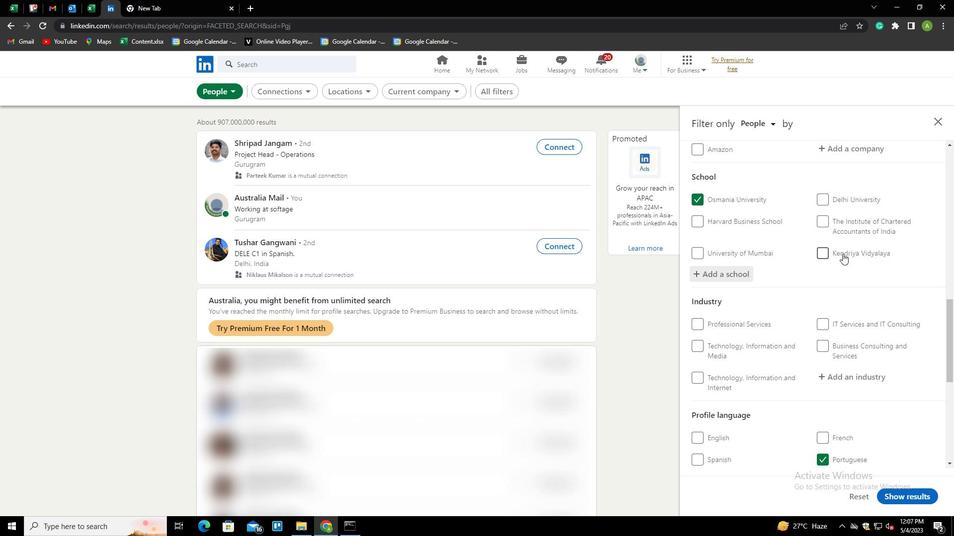 
Action: Mouse scrolled (842, 253) with delta (0, 0)
Screenshot: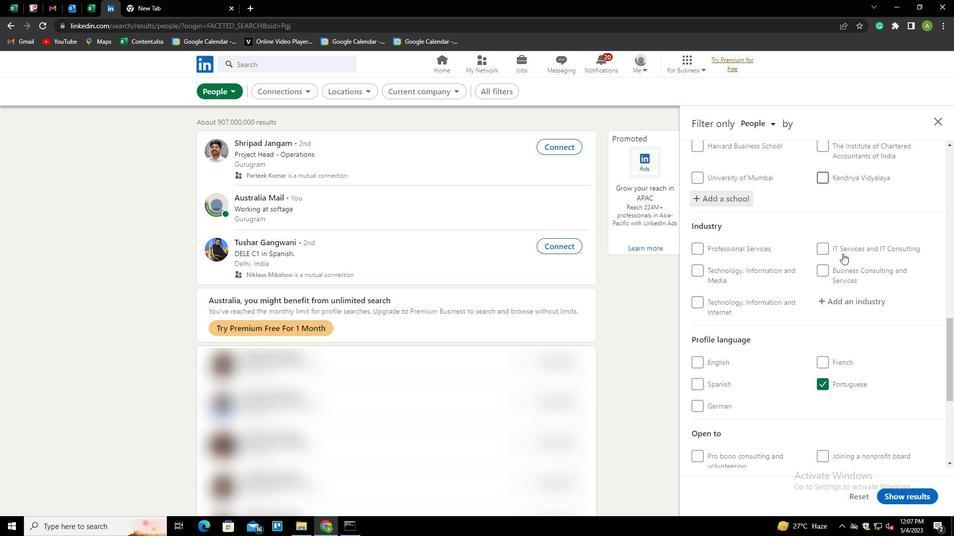 
Action: Mouse moved to (845, 230)
Screenshot: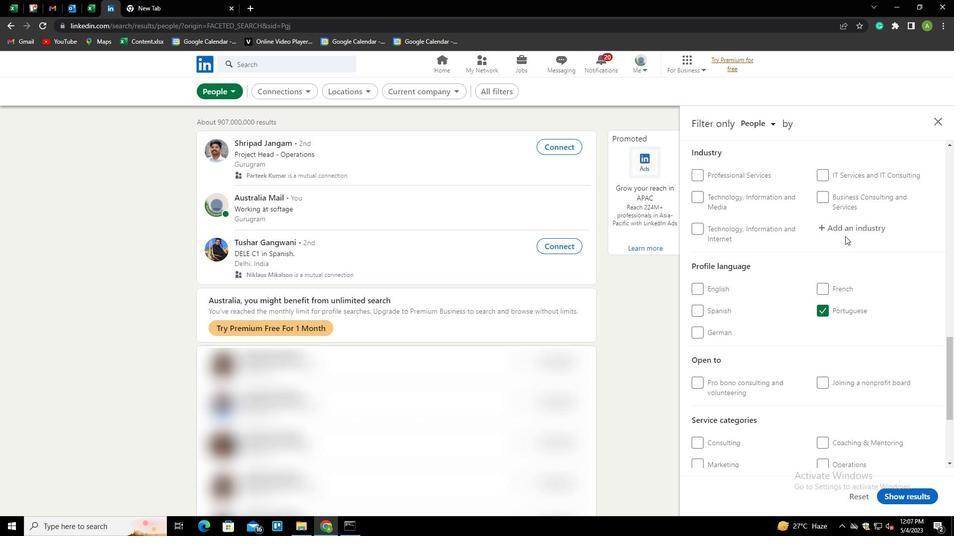 
Action: Mouse pressed left at (845, 230)
Screenshot: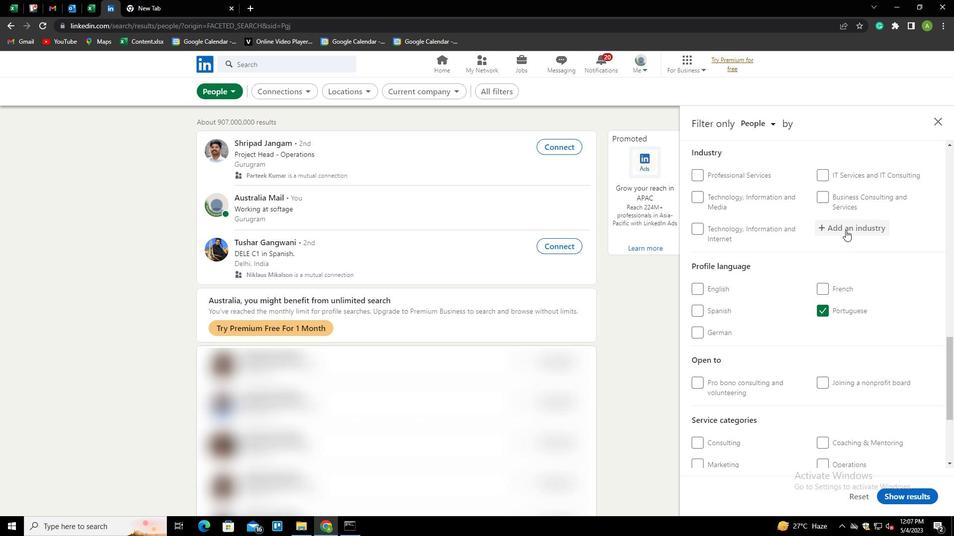 
Action: Key pressed <Key.shift>FOSSIL<Key.space><Key.shift>F<Key.down><Key.enter>
Screenshot: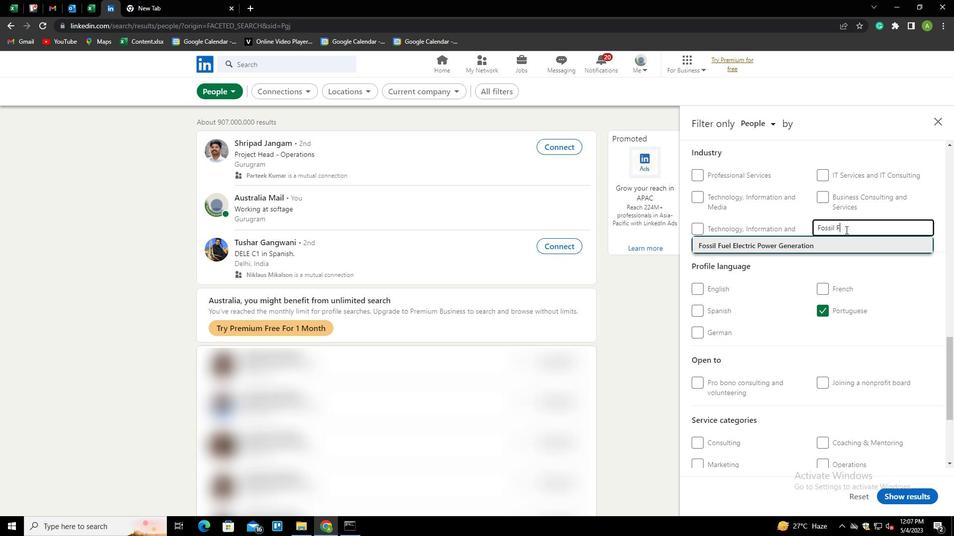 
Action: Mouse scrolled (845, 229) with delta (0, 0)
Screenshot: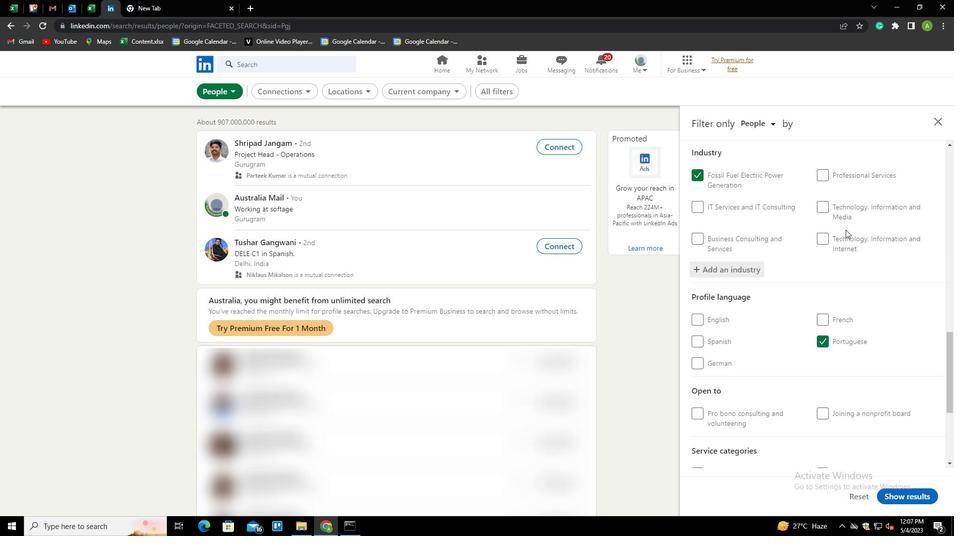 
Action: Mouse scrolled (845, 229) with delta (0, 0)
Screenshot: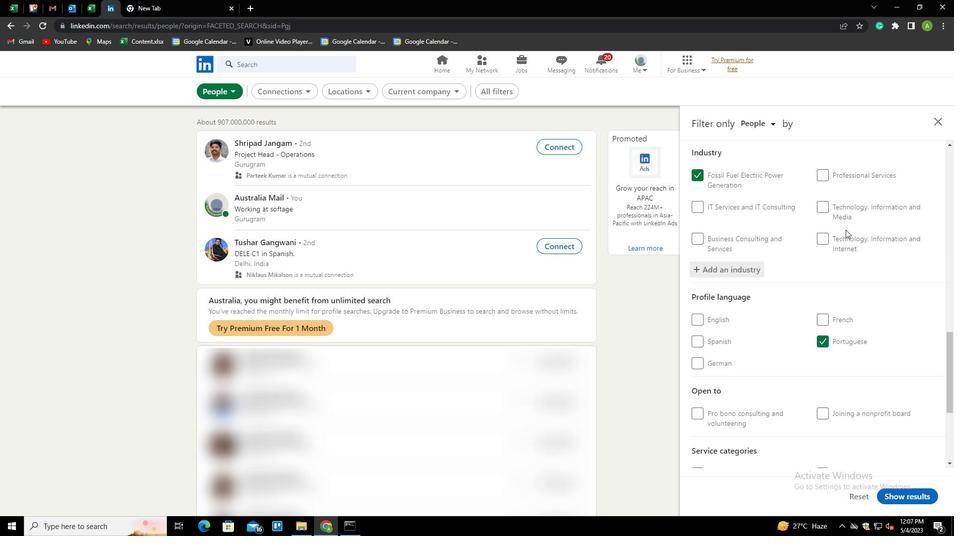 
Action: Mouse scrolled (845, 229) with delta (0, 0)
Screenshot: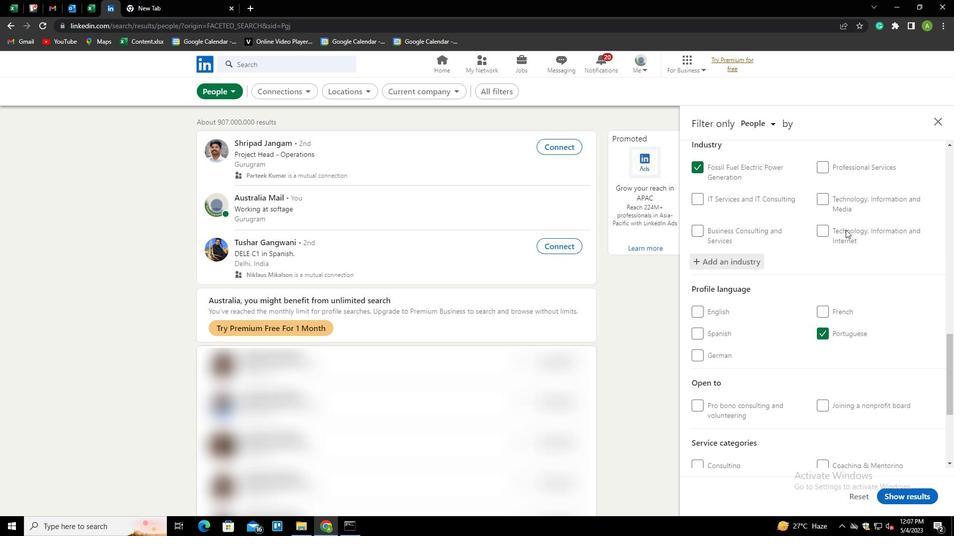 
Action: Mouse scrolled (845, 229) with delta (0, 0)
Screenshot: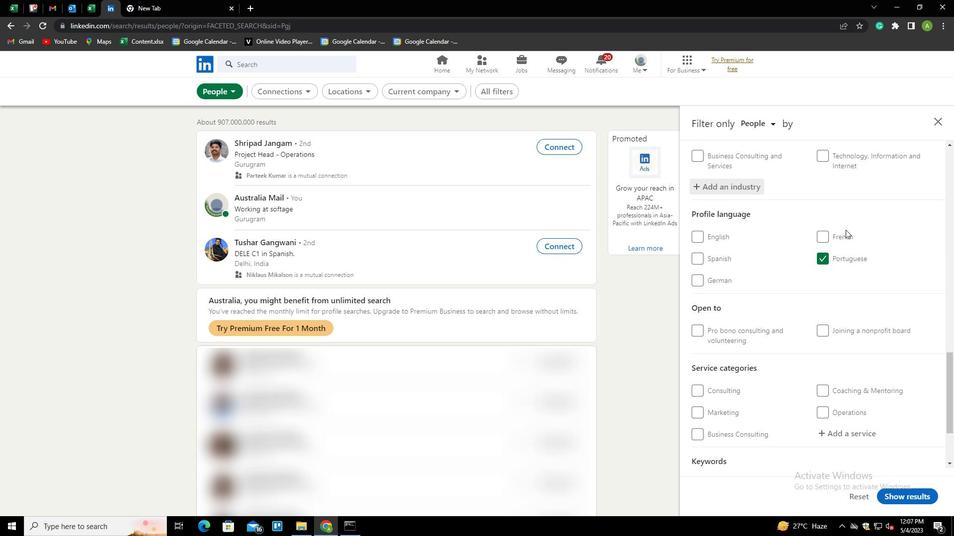 
Action: Mouse scrolled (845, 229) with delta (0, 0)
Screenshot: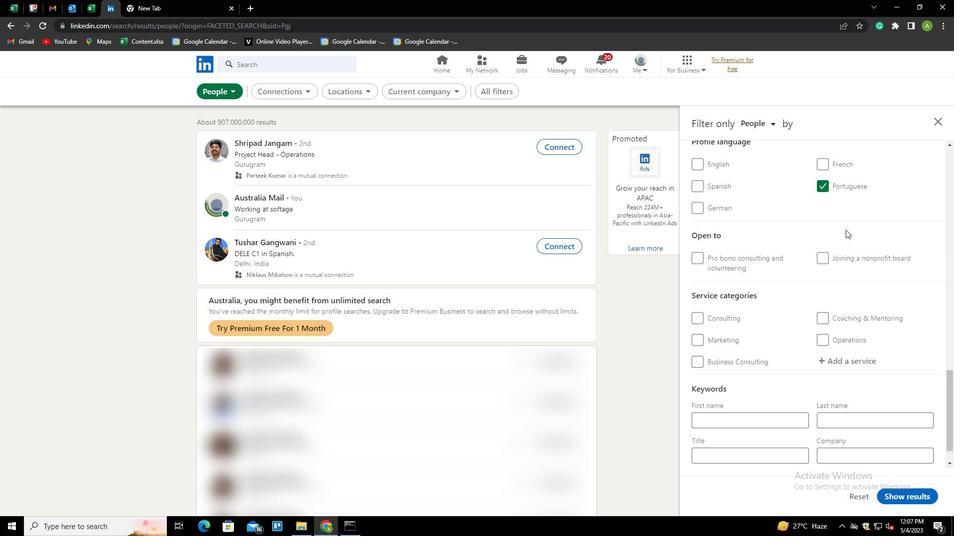 
Action: Mouse moved to (839, 324)
Screenshot: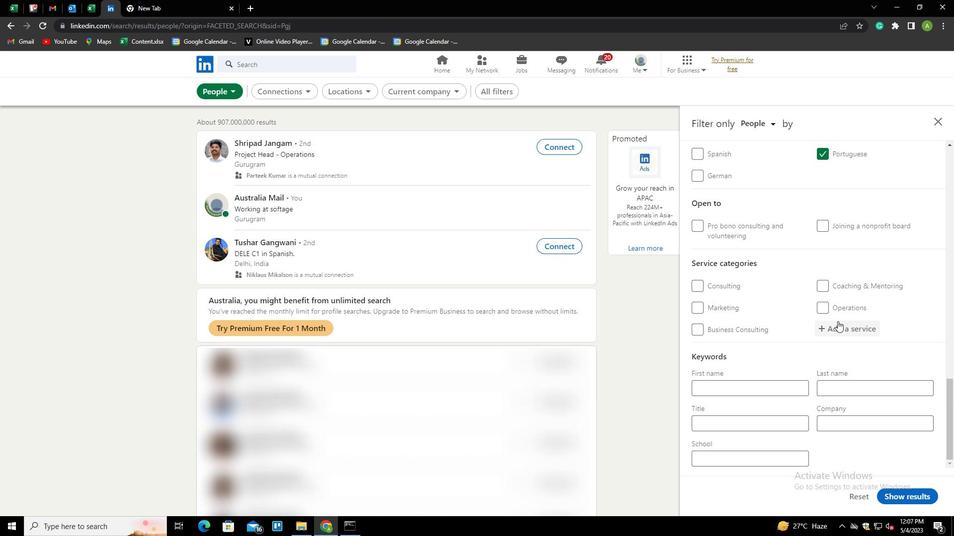 
Action: Mouse pressed left at (839, 324)
Screenshot: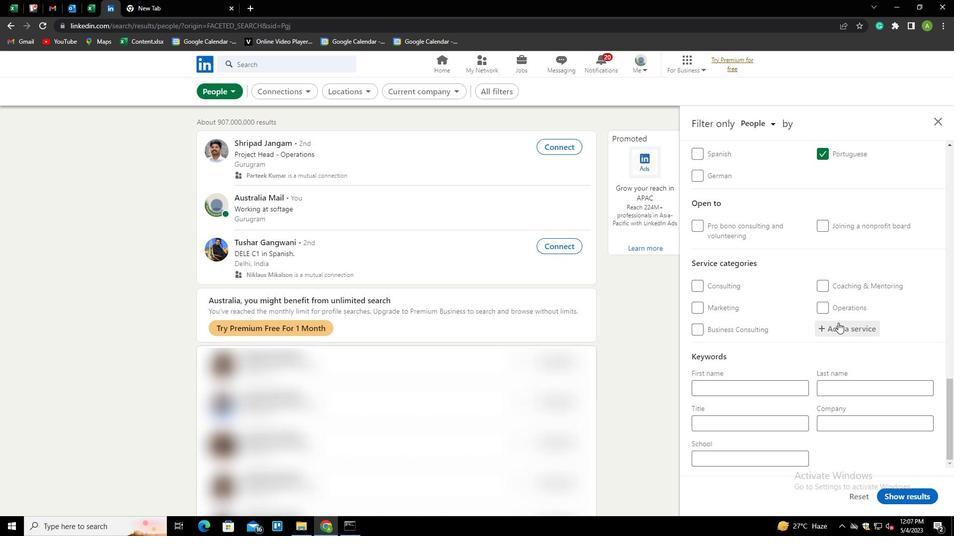 
Action: Key pressed <Key.shift><Key.shift><Key.shift><Key.shift><Key.shift><Key.shift><Key.shift><Key.shift>LIFE<Key.space><Key.shift>COACHING<Key.down><Key.enter>
Screenshot: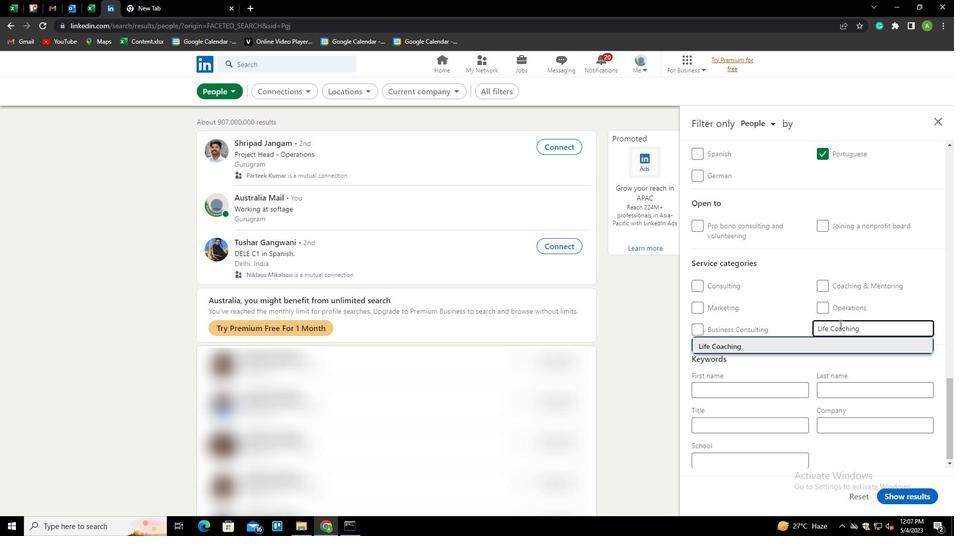 
Action: Mouse scrolled (839, 323) with delta (0, 0)
Screenshot: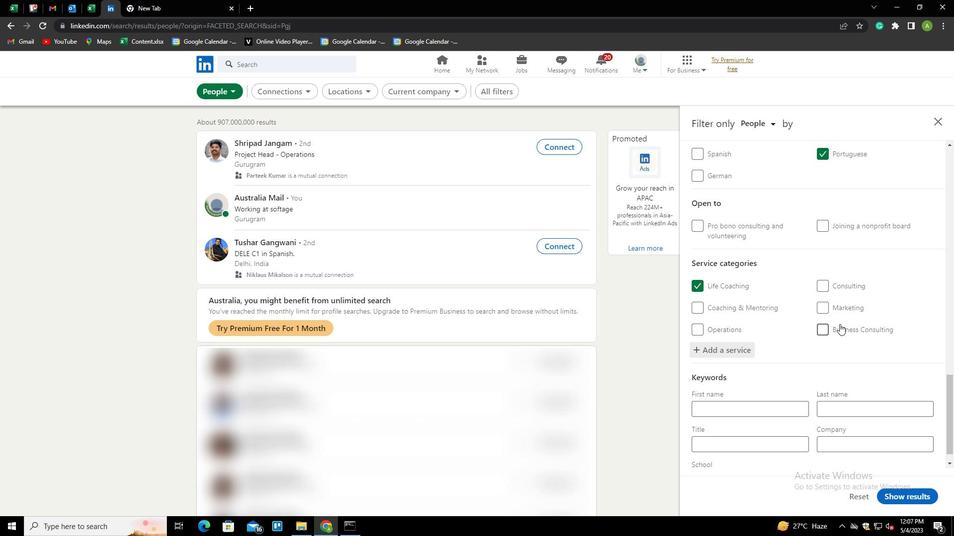 
Action: Mouse moved to (829, 330)
Screenshot: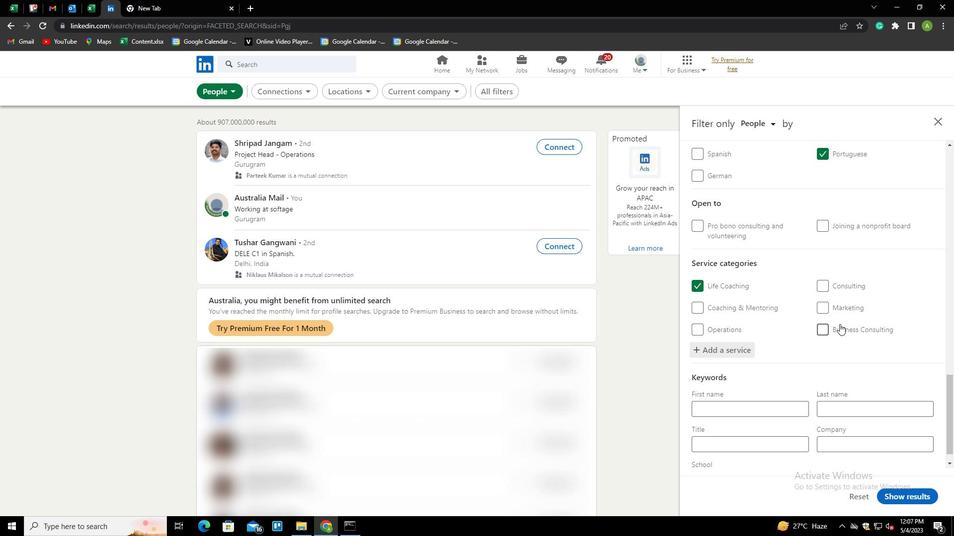 
Action: Mouse scrolled (829, 330) with delta (0, 0)
Screenshot: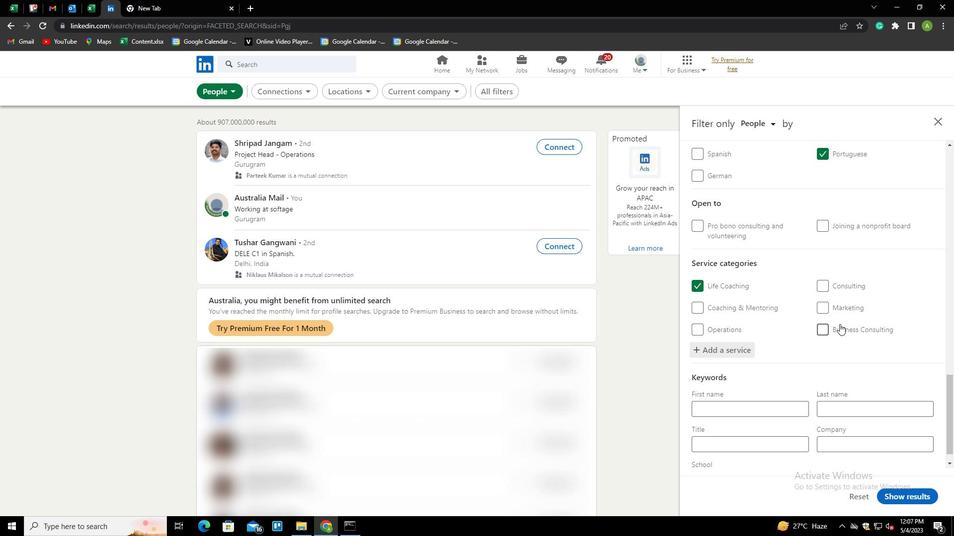 
Action: Mouse moved to (805, 353)
Screenshot: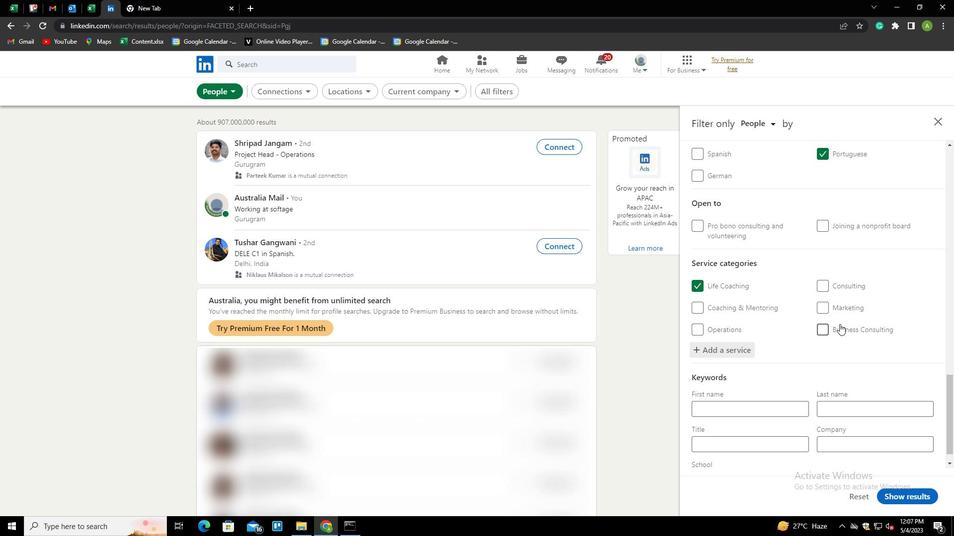 
Action: Mouse scrolled (805, 353) with delta (0, 0)
Screenshot: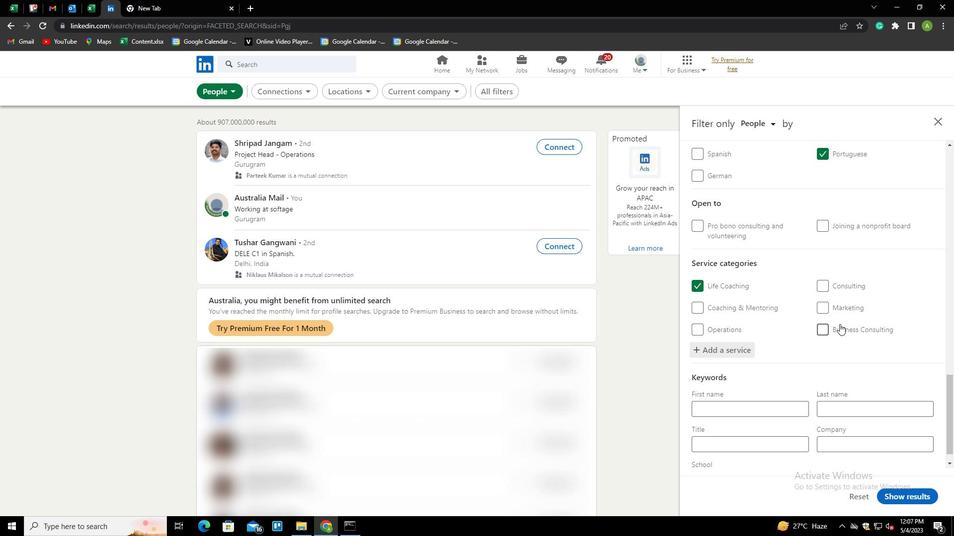 
Action: Mouse moved to (798, 367)
Screenshot: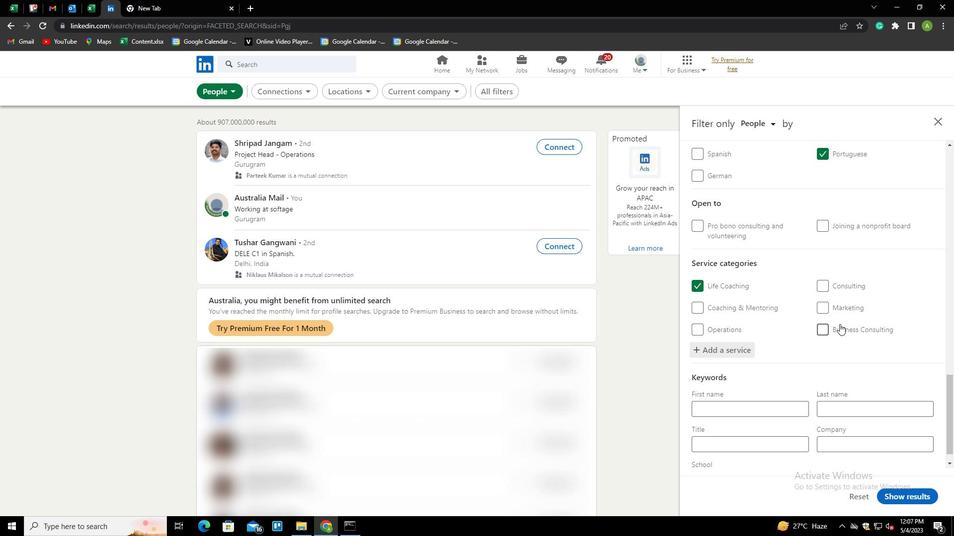 
Action: Mouse scrolled (798, 366) with delta (0, 0)
Screenshot: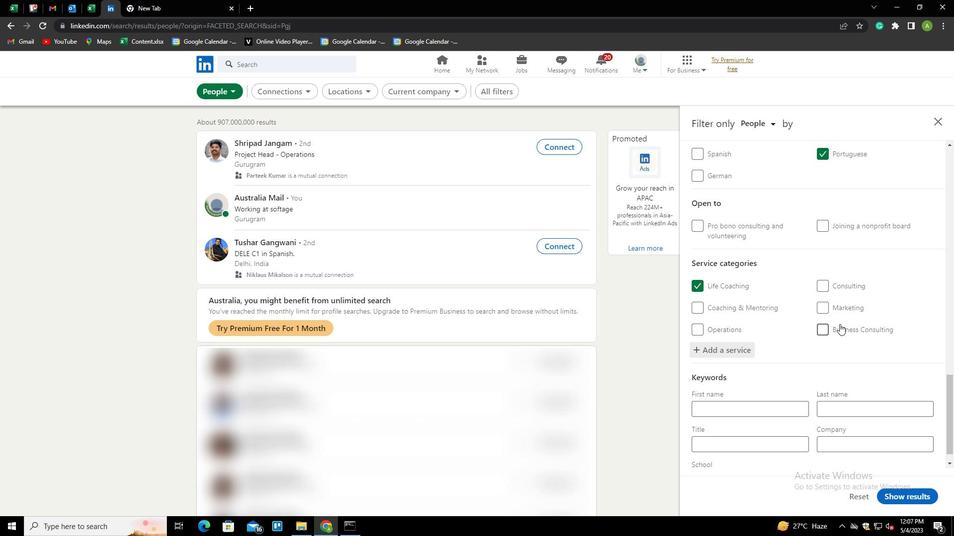 
Action: Mouse moved to (796, 369)
Screenshot: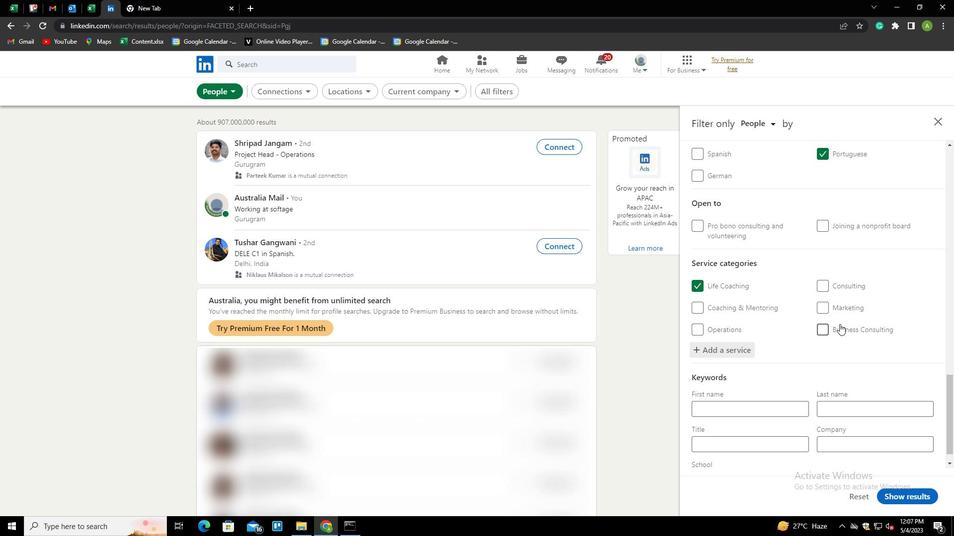 
Action: Mouse scrolled (796, 368) with delta (0, 0)
Screenshot: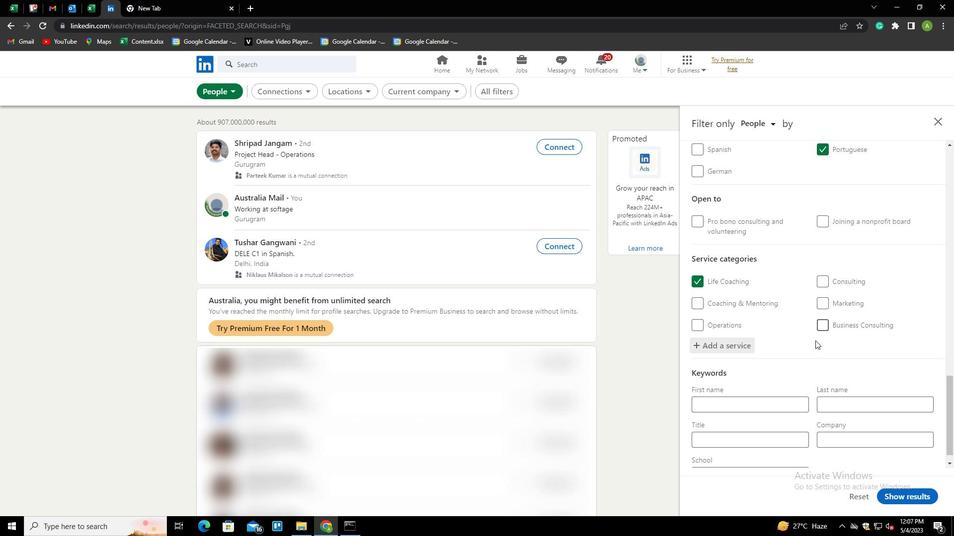 
Action: Mouse moved to (771, 423)
Screenshot: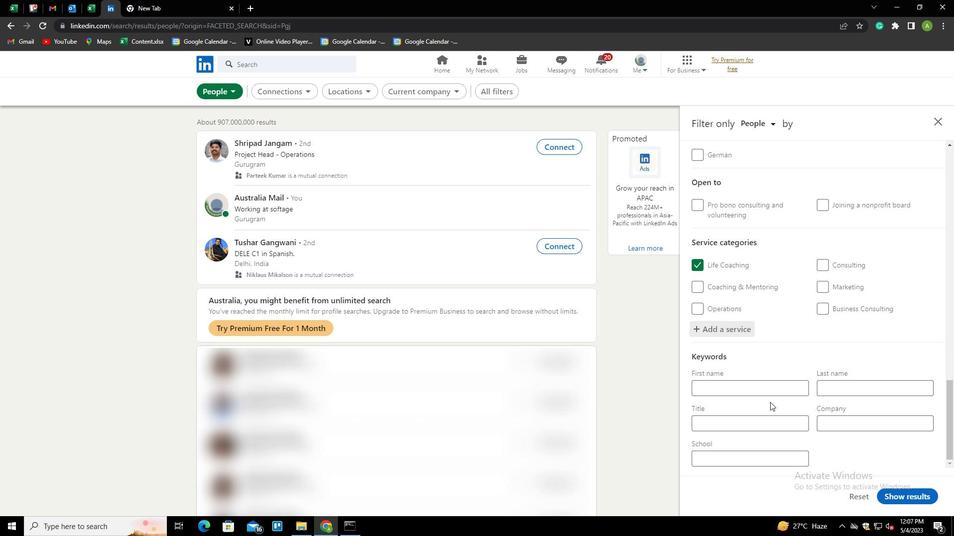 
Action: Mouse pressed left at (771, 423)
Screenshot: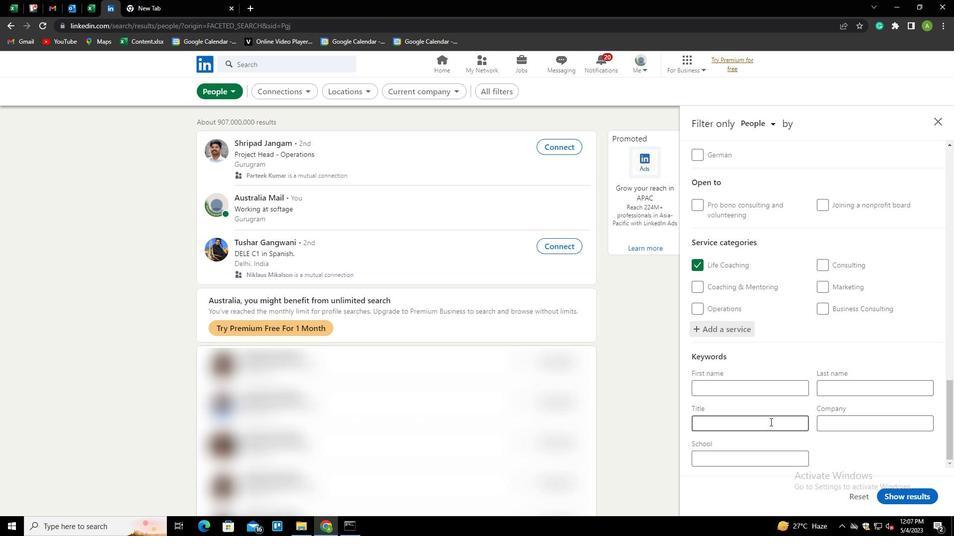 
Action: Key pressed <Key.shift>OPERATIONS<Key.space>A<Key.backspace><Key.shift>ASSISTANT
Screenshot: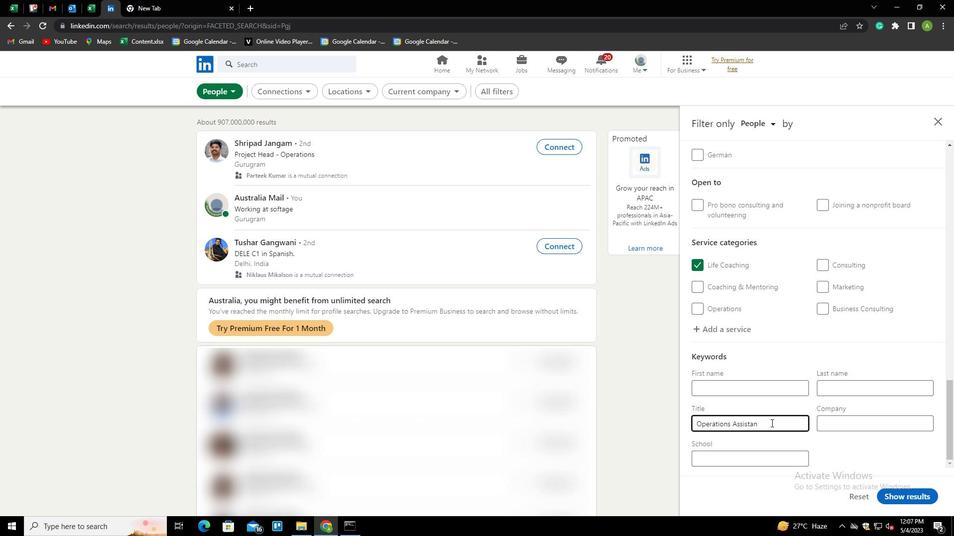 
Action: Mouse moved to (905, 493)
Screenshot: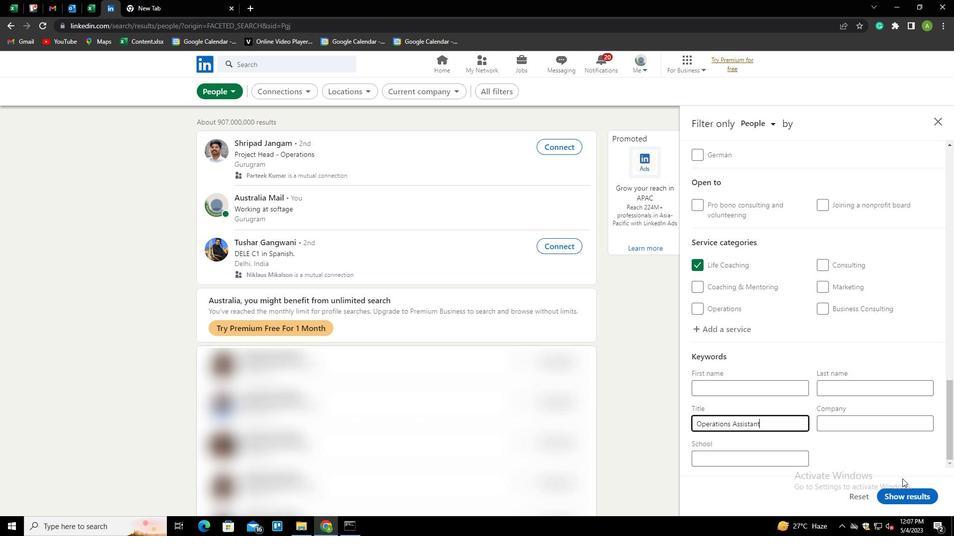 
Action: Mouse pressed left at (905, 493)
Screenshot: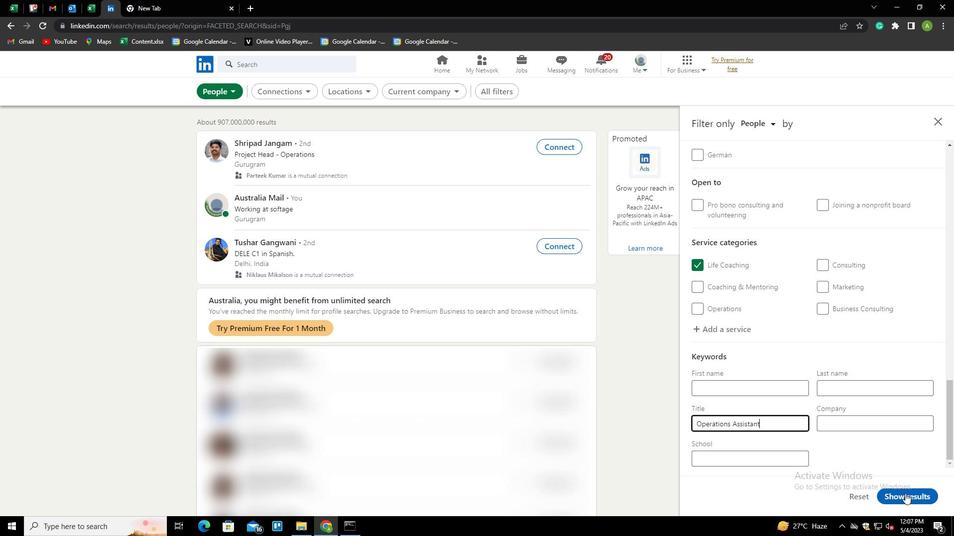 
